 Task: Look for space in Mlandizi, Tanzania from 5th September, 2023 to 13th September, 2023 for 6 adults in price range Rs.15000 to Rs.20000. Place can be entire place with 3 bedrooms having 3 beds and 3 bathrooms. Property type can be house, flat, guest house. Booking option can be shelf check-in. Required host language is English.
Action: Mouse moved to (436, 88)
Screenshot: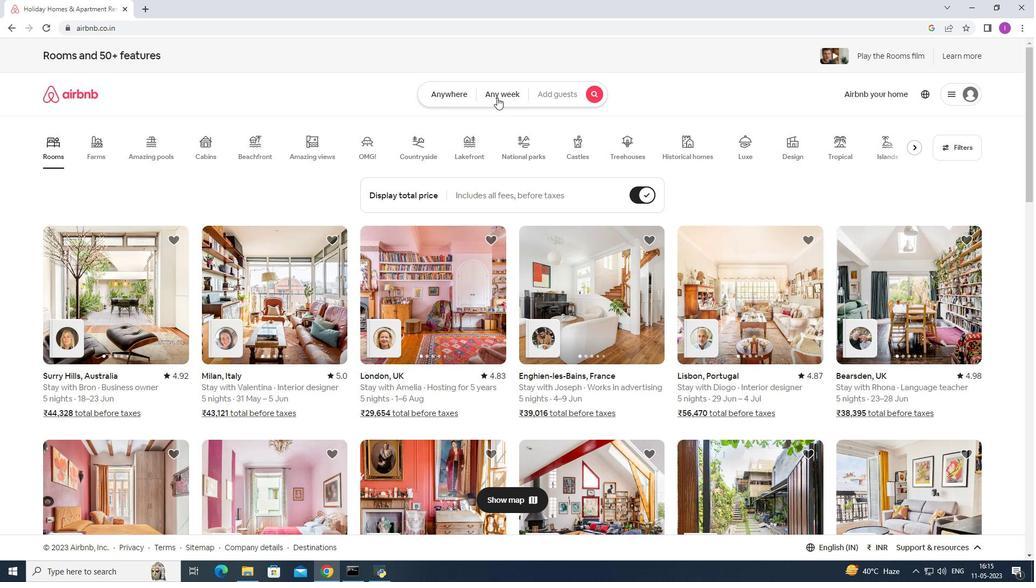 
Action: Mouse pressed left at (436, 88)
Screenshot: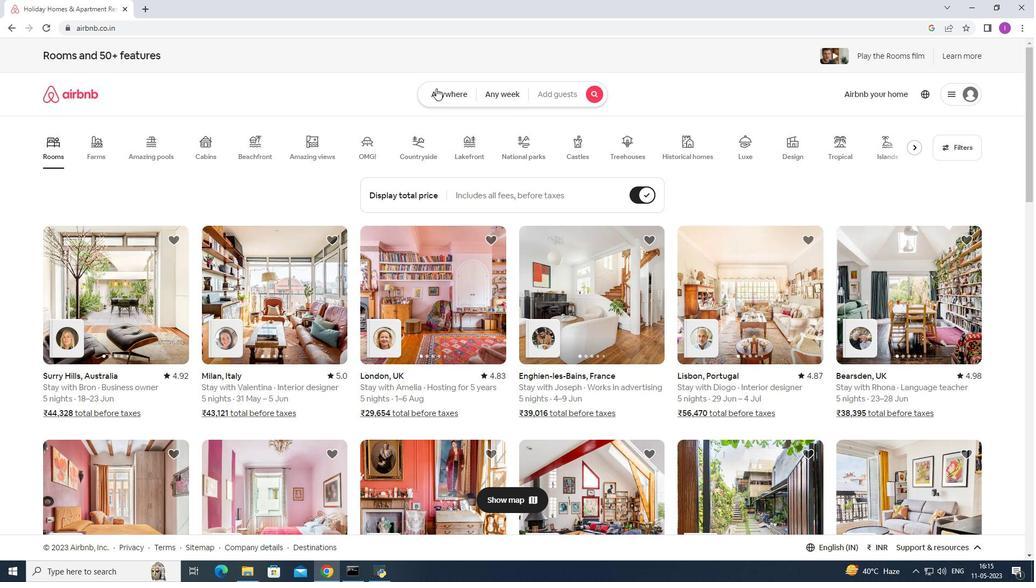 
Action: Mouse moved to (370, 142)
Screenshot: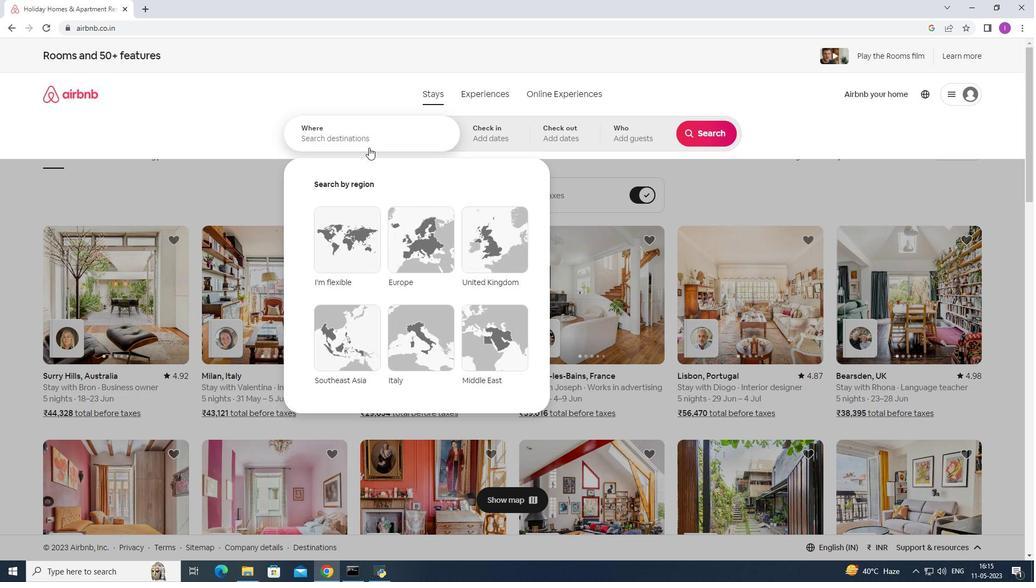
Action: Mouse pressed left at (370, 142)
Screenshot: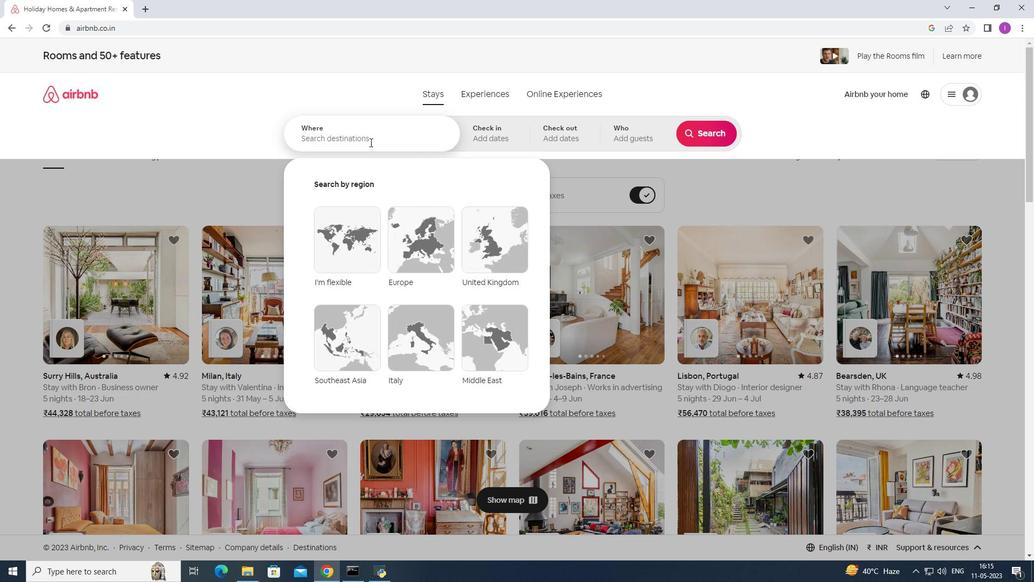 
Action: Mouse moved to (391, 128)
Screenshot: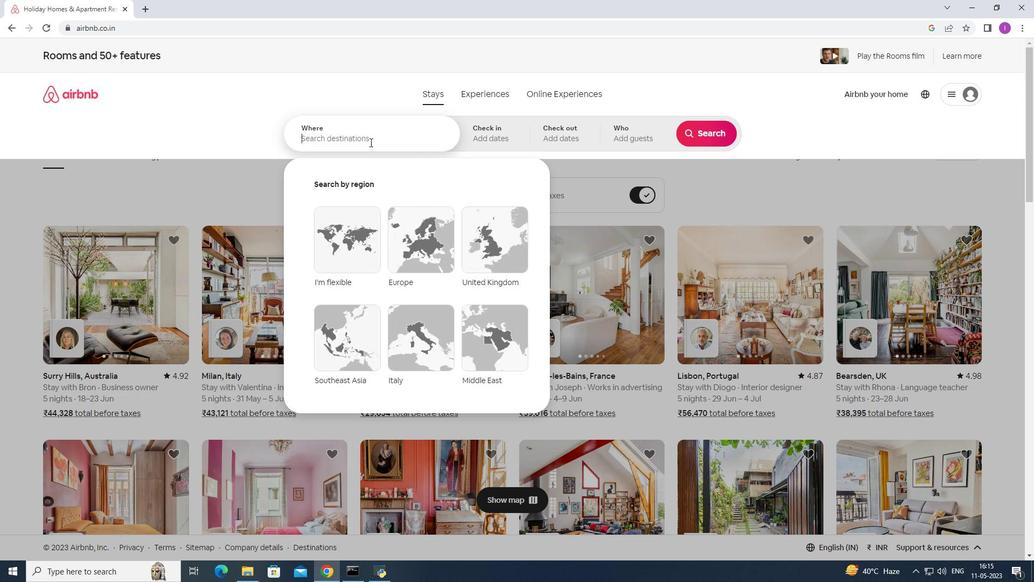 
Action: Key pressed <Key.shift>M
Screenshot: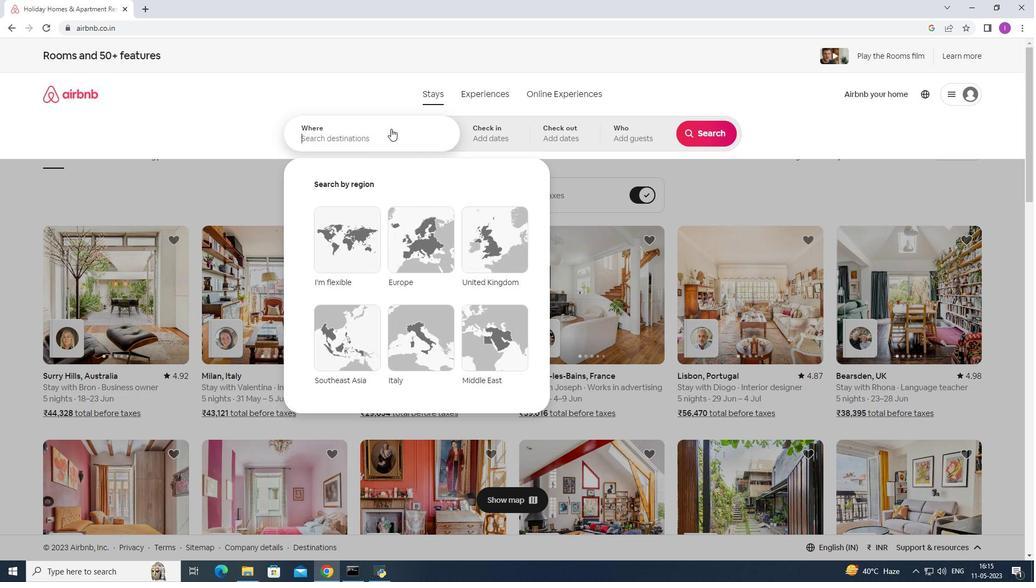 
Action: Mouse moved to (391, 128)
Screenshot: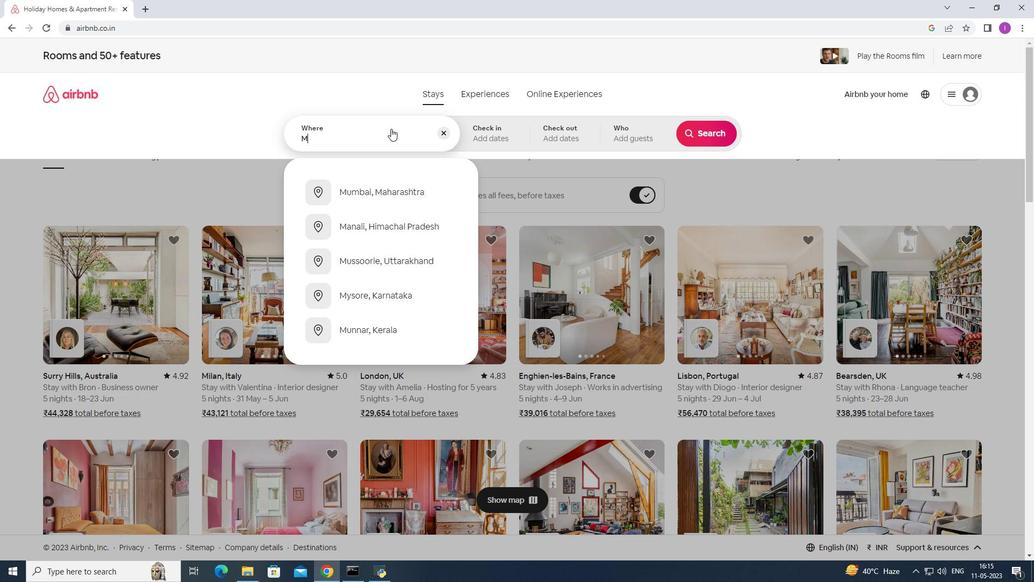
Action: Key pressed landizi,<Key.shift><Key.shift>Tanzania
Screenshot: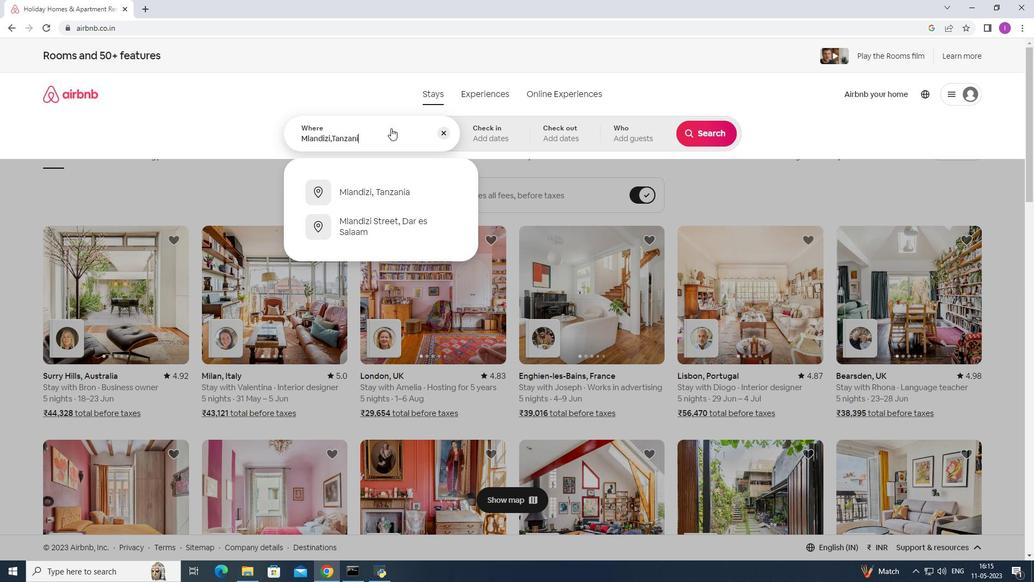 
Action: Mouse moved to (388, 189)
Screenshot: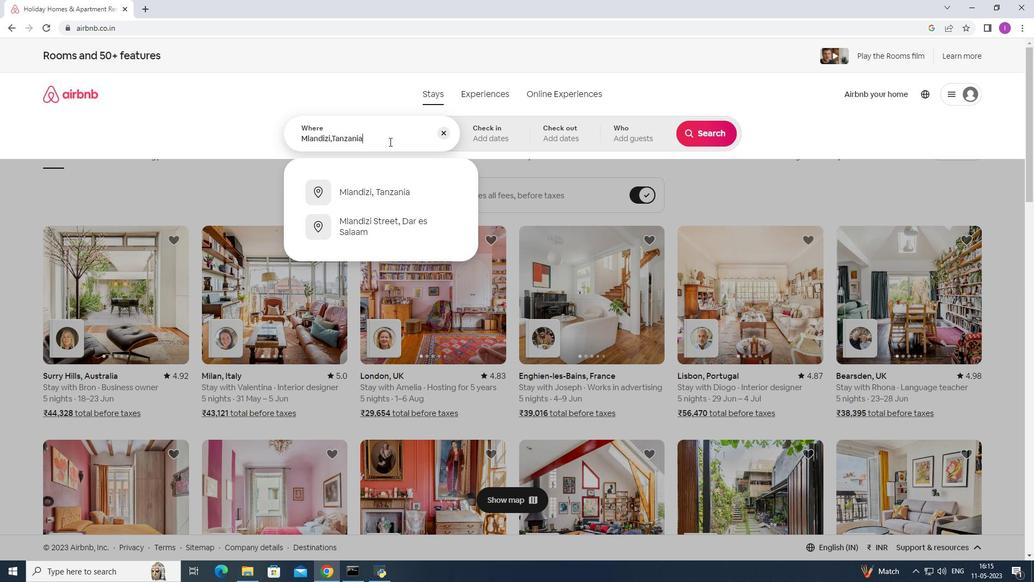 
Action: Mouse pressed left at (388, 189)
Screenshot: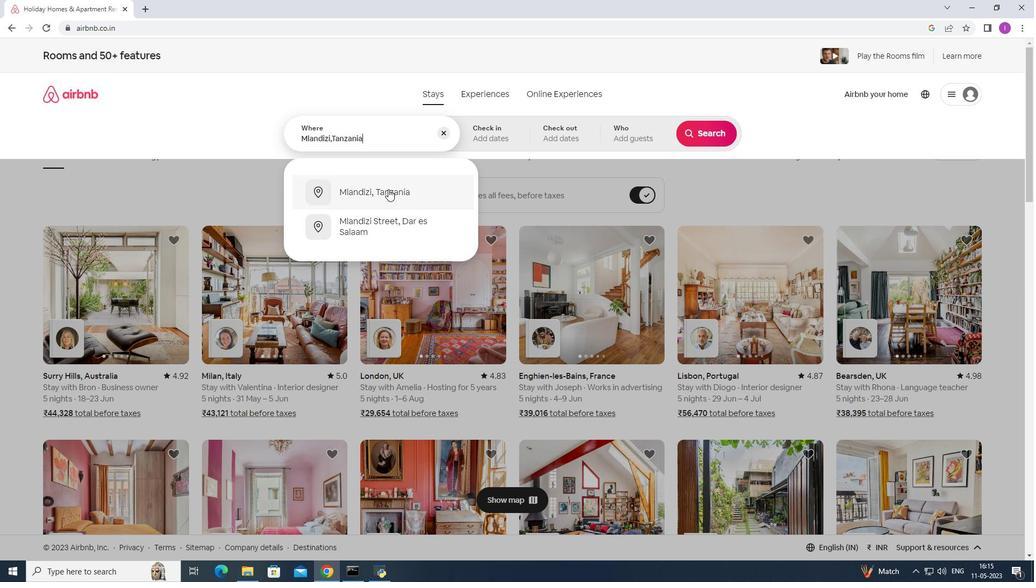
Action: Mouse moved to (707, 219)
Screenshot: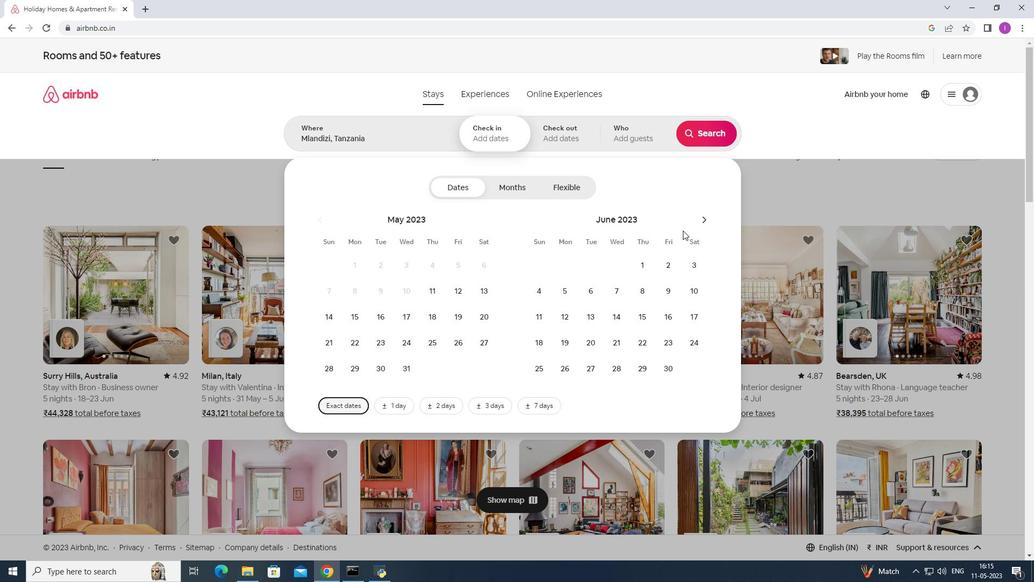 
Action: Mouse pressed left at (707, 219)
Screenshot: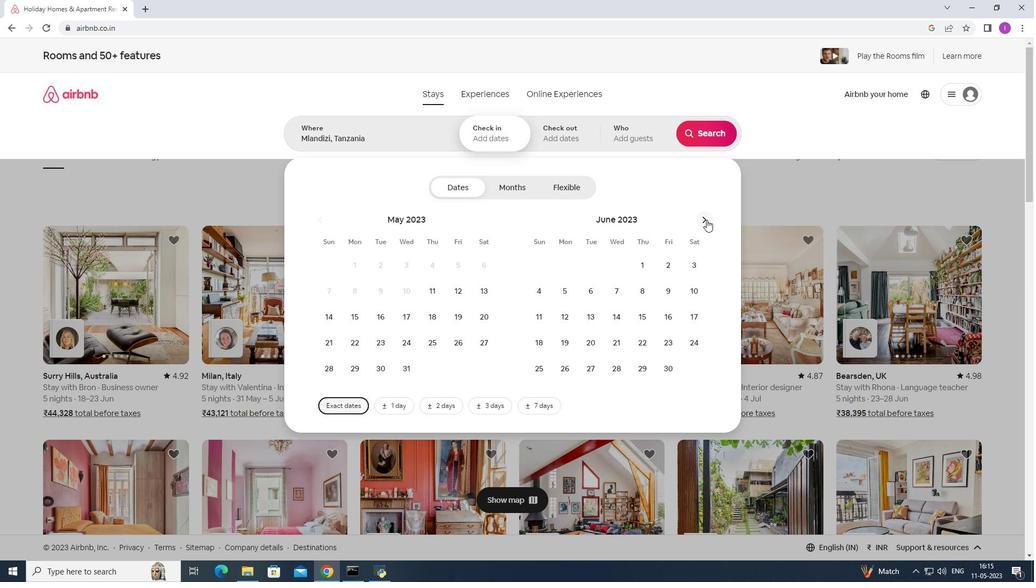 
Action: Mouse moved to (707, 219)
Screenshot: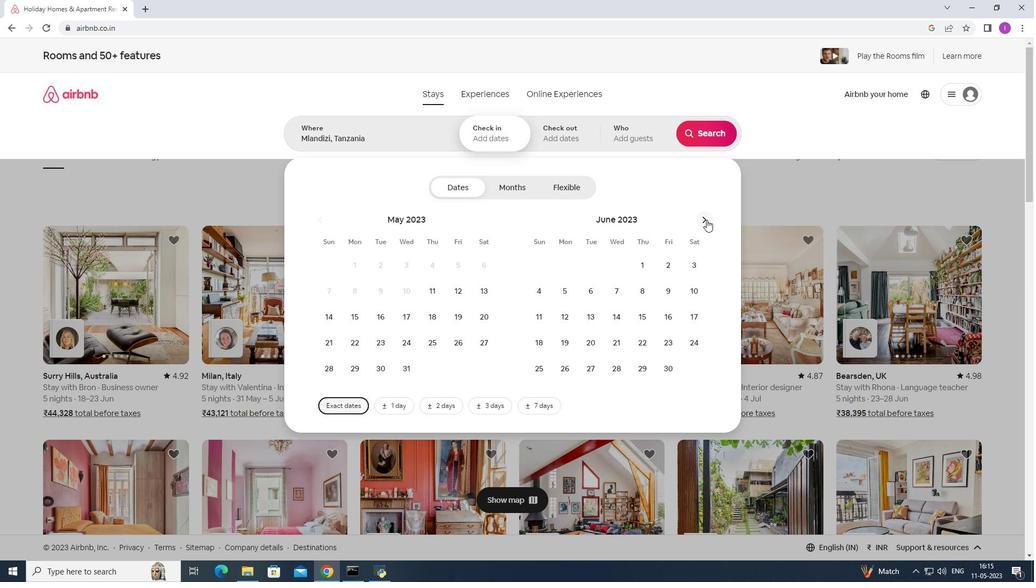 
Action: Mouse pressed right at (707, 219)
Screenshot: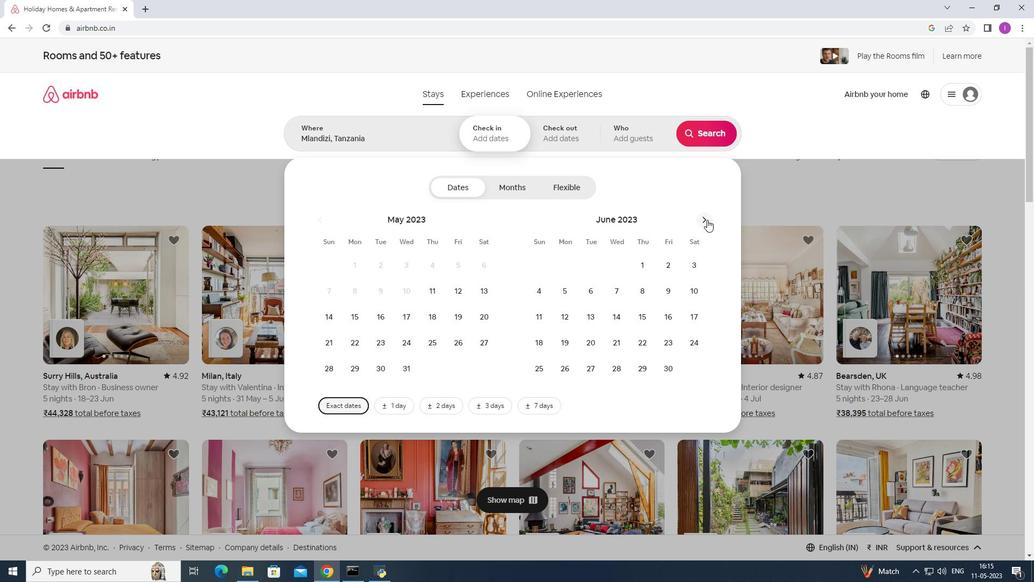 
Action: Mouse pressed left at (707, 219)
Screenshot: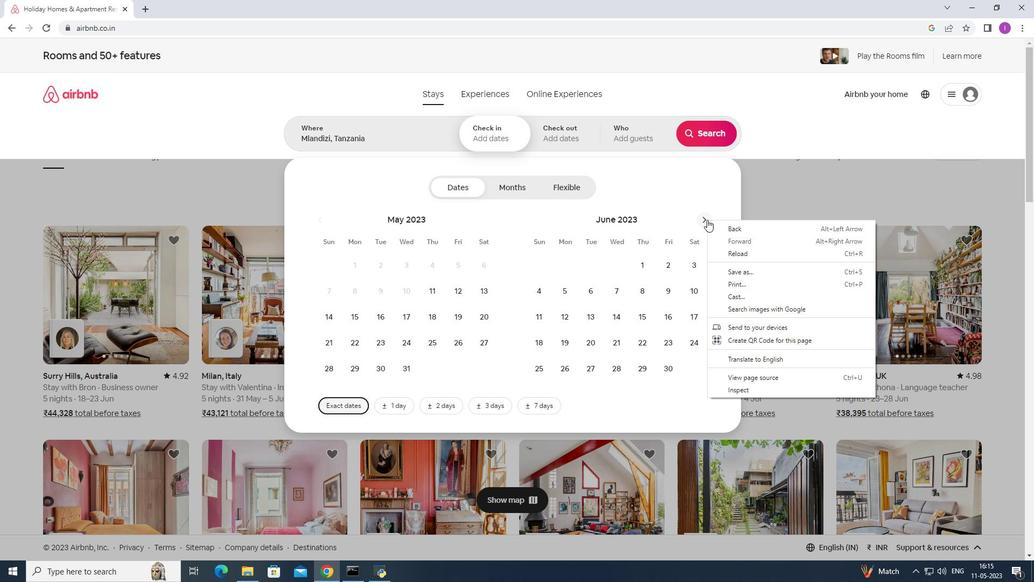
Action: Mouse pressed left at (707, 219)
Screenshot: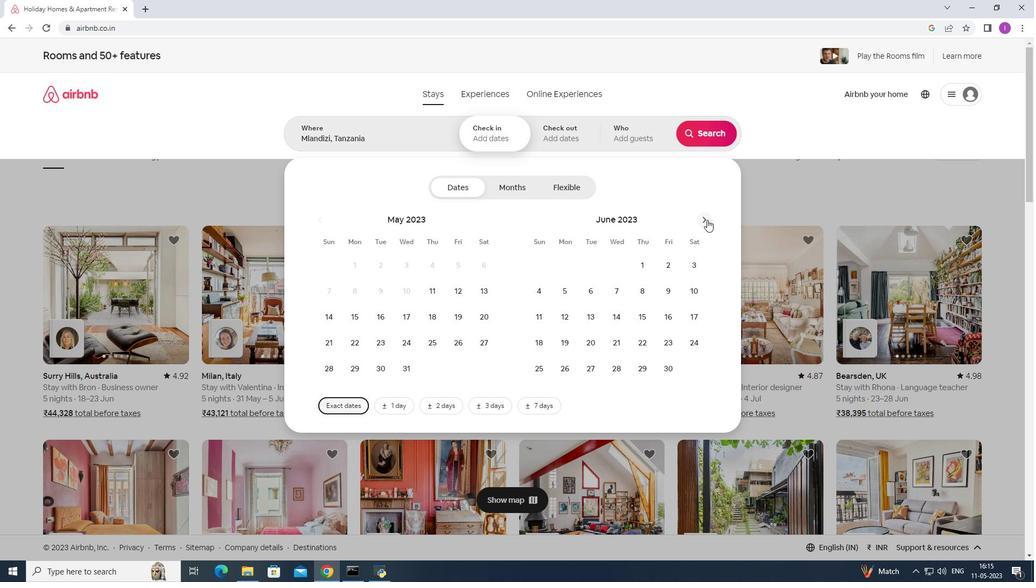 
Action: Mouse pressed left at (707, 219)
Screenshot: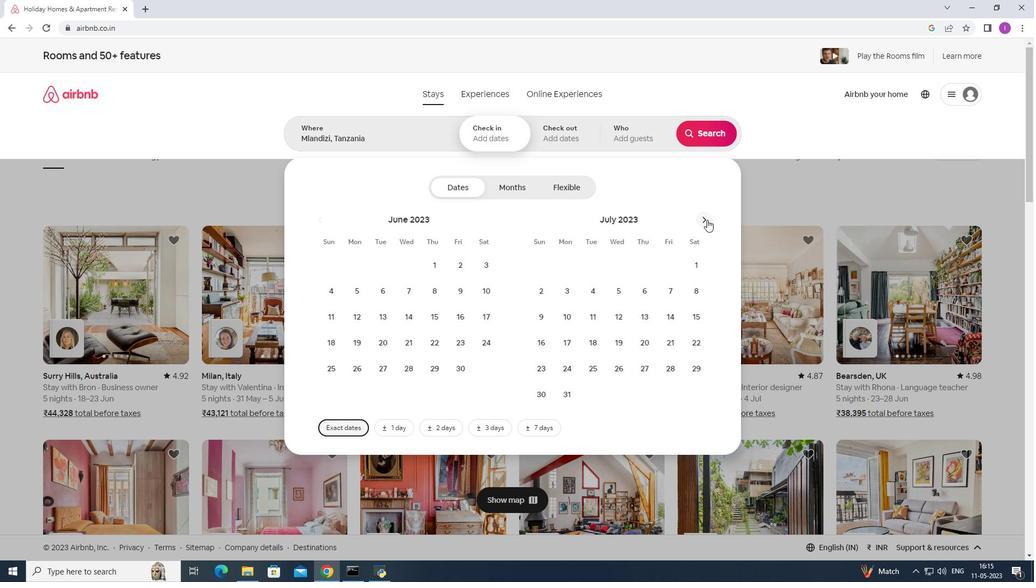 
Action: Mouse moved to (590, 292)
Screenshot: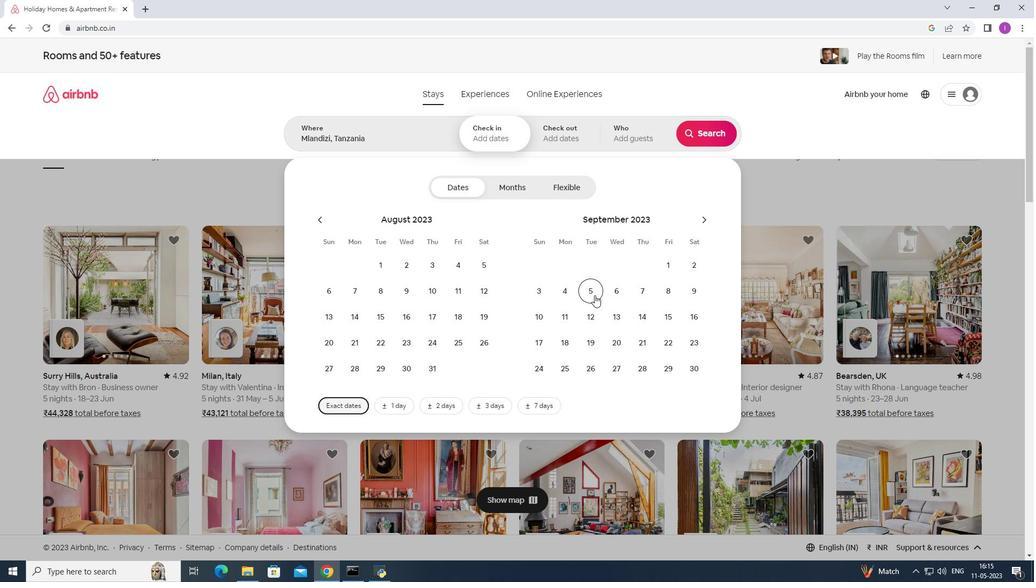 
Action: Mouse pressed left at (590, 292)
Screenshot: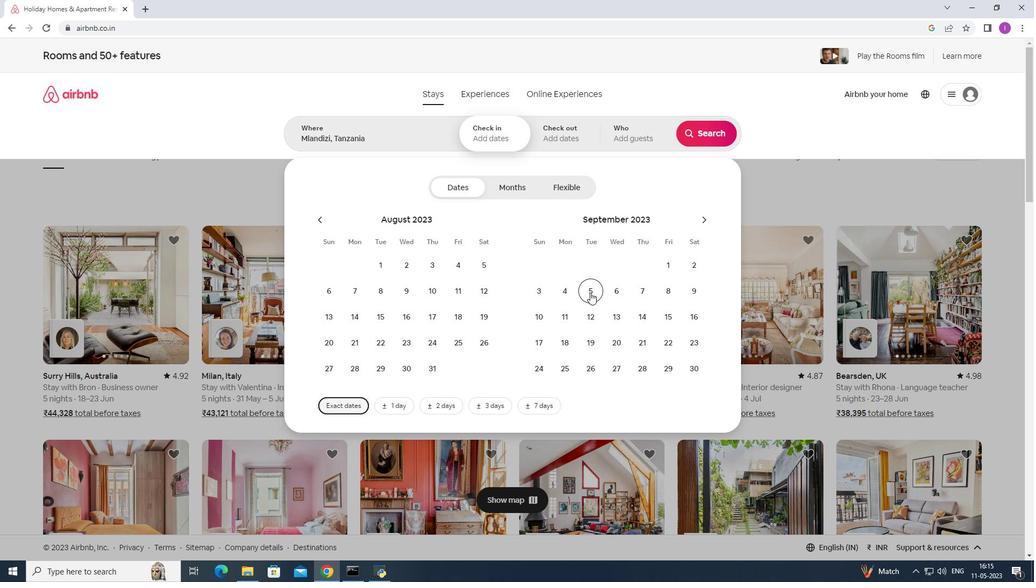 
Action: Mouse moved to (626, 321)
Screenshot: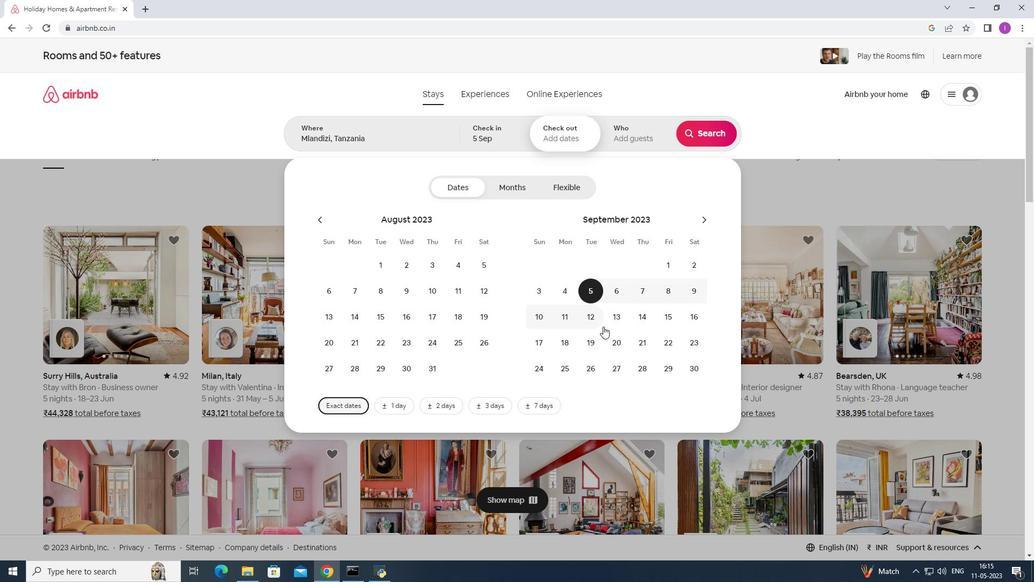 
Action: Mouse pressed left at (626, 321)
Screenshot: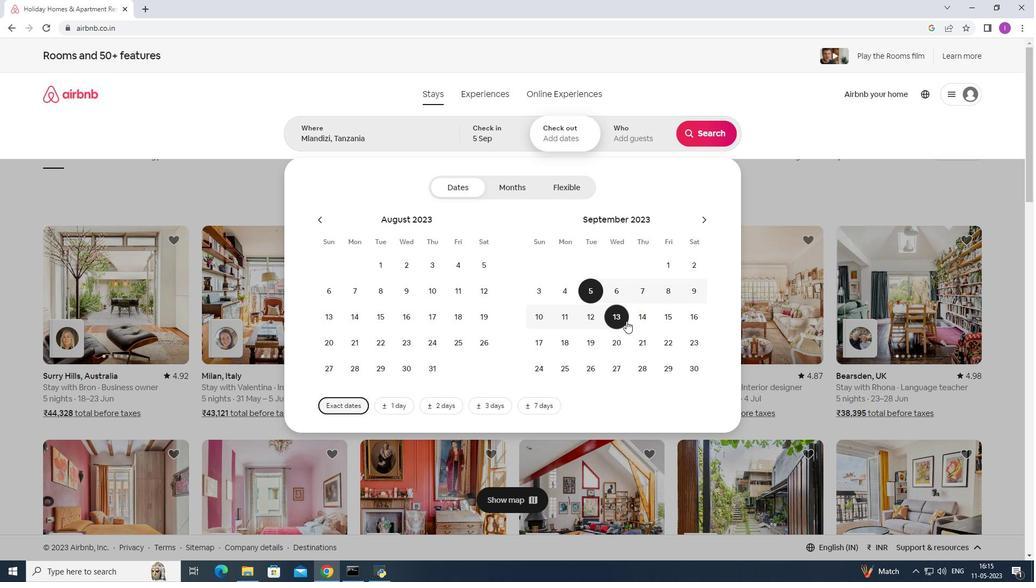 
Action: Mouse moved to (633, 135)
Screenshot: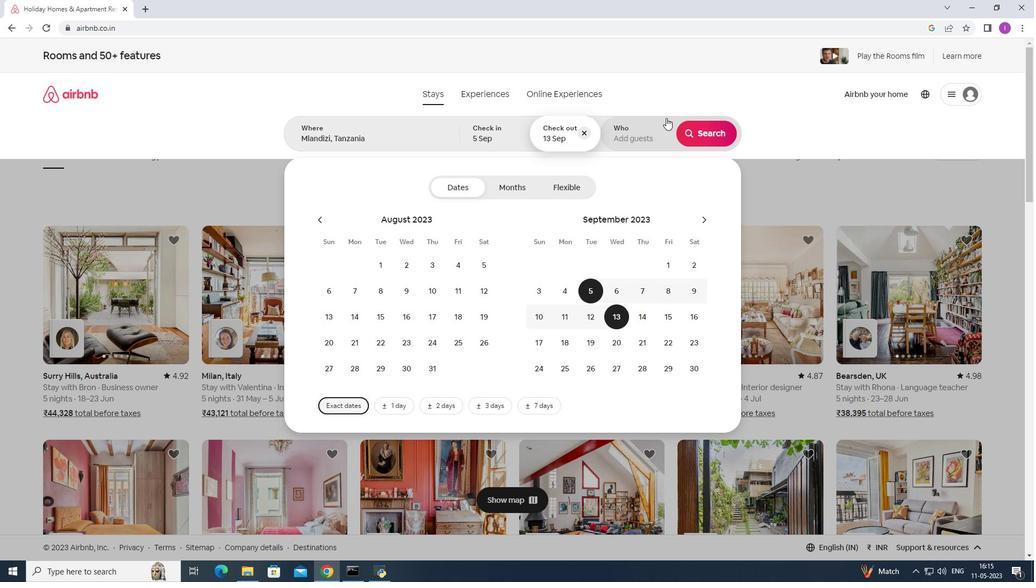 
Action: Mouse pressed left at (633, 135)
Screenshot: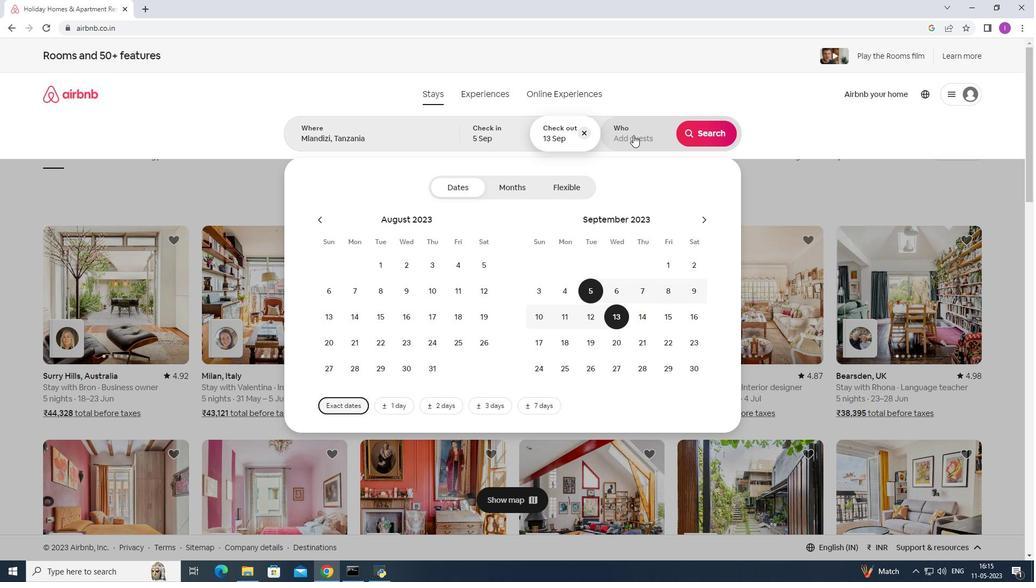 
Action: Mouse moved to (708, 191)
Screenshot: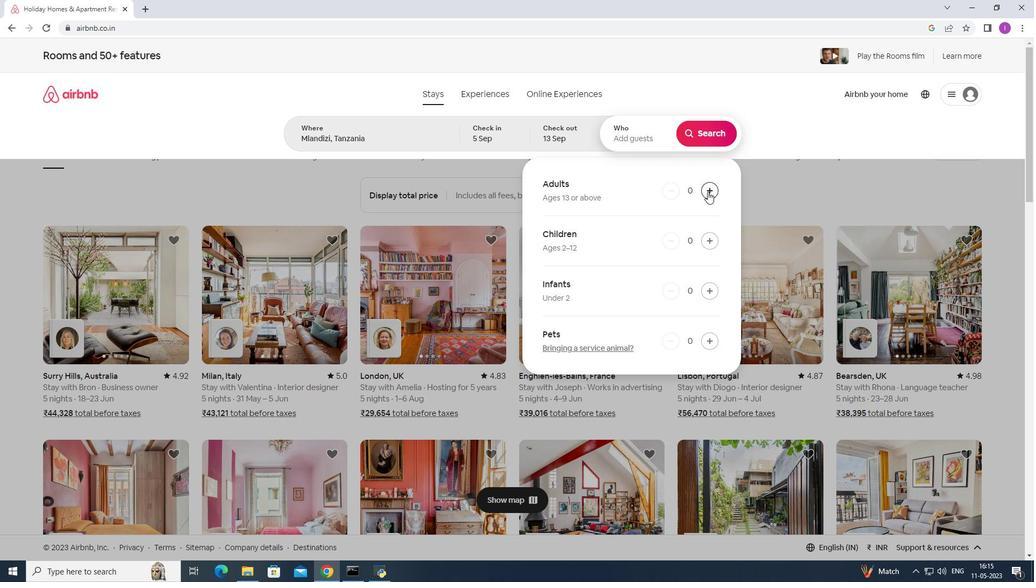 
Action: Mouse pressed left at (708, 191)
Screenshot: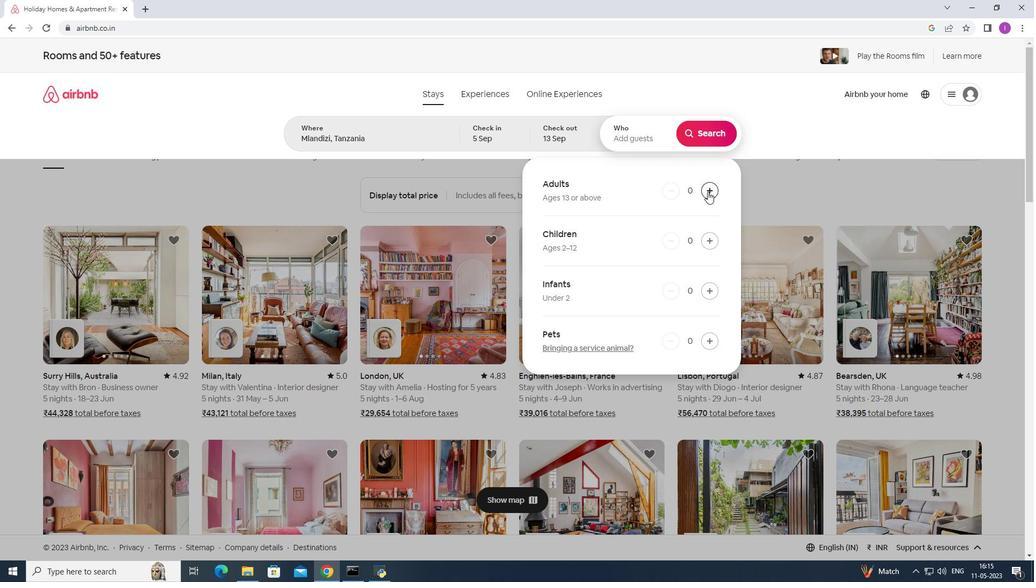 
Action: Mouse pressed left at (708, 191)
Screenshot: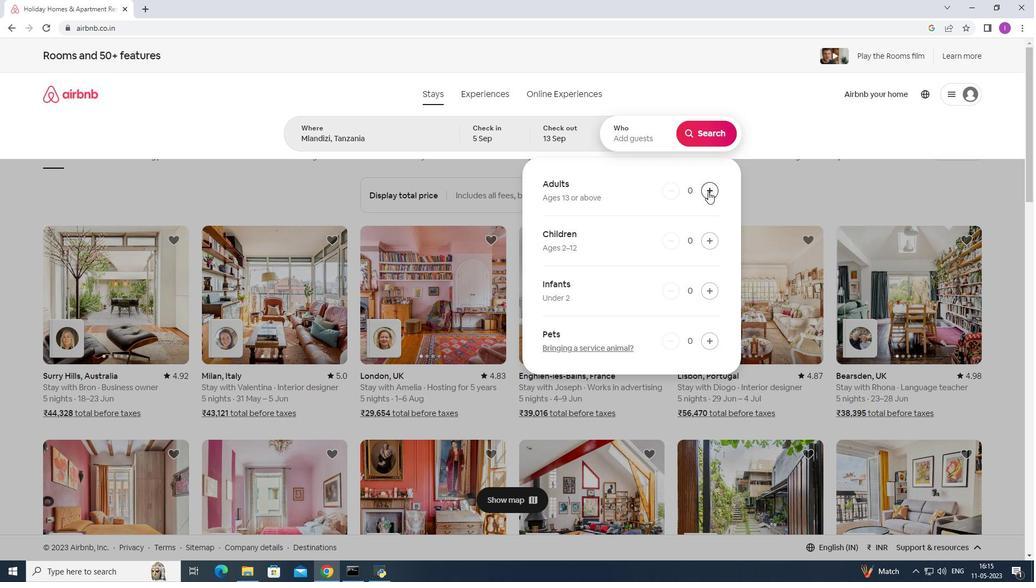 
Action: Mouse pressed left at (708, 191)
Screenshot: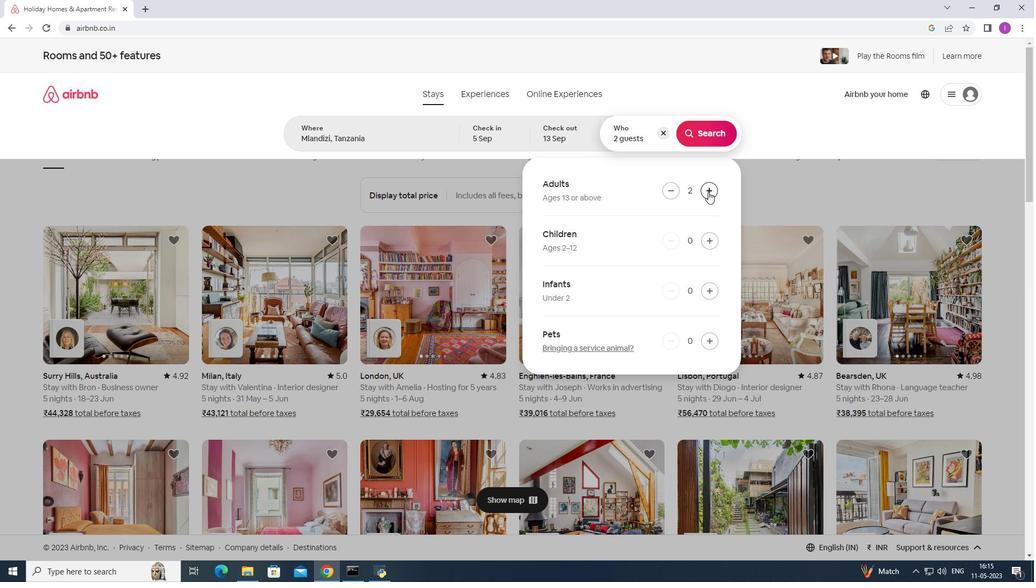 
Action: Mouse pressed left at (708, 191)
Screenshot: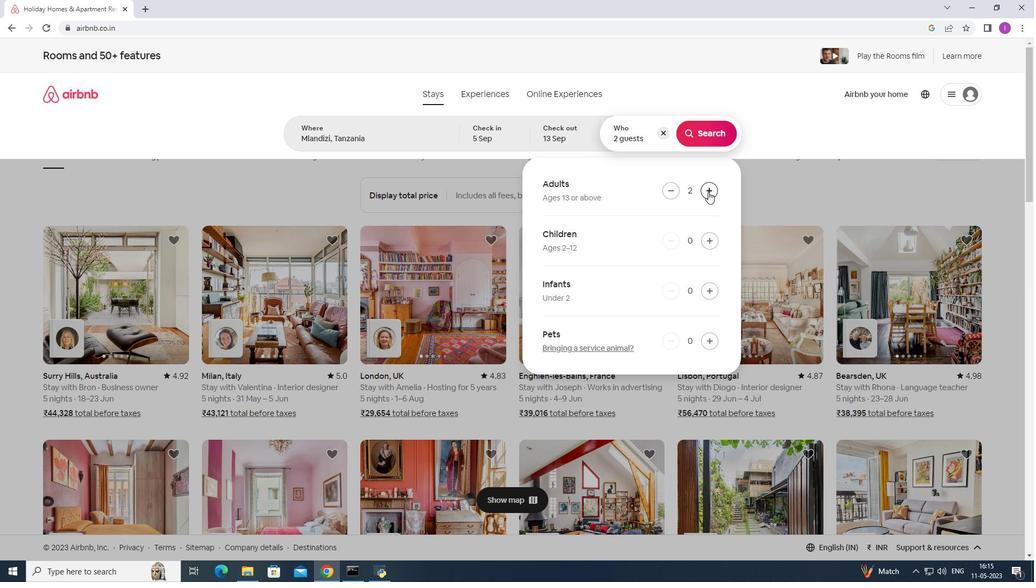 
Action: Mouse pressed left at (708, 191)
Screenshot: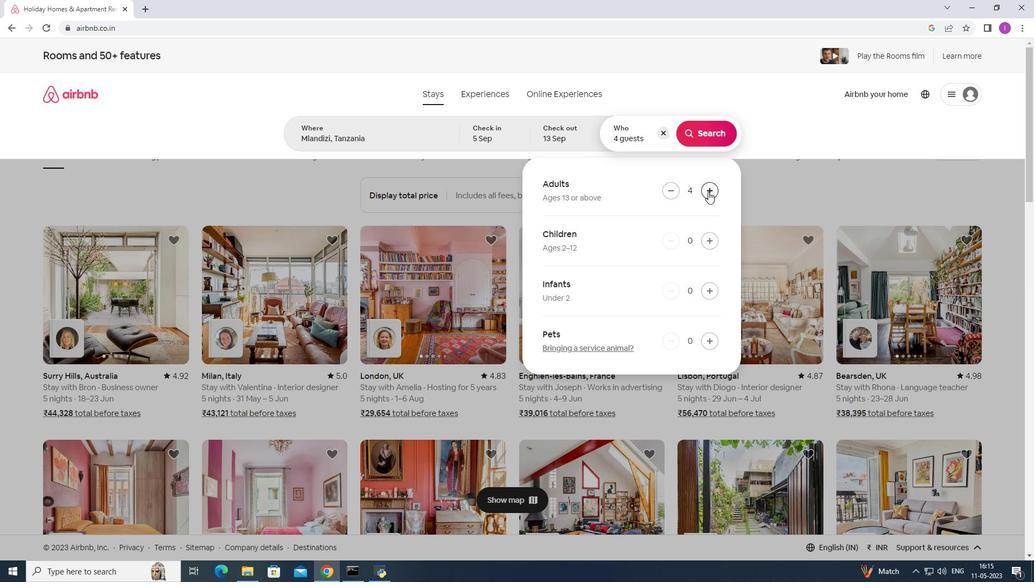 
Action: Mouse pressed left at (708, 191)
Screenshot: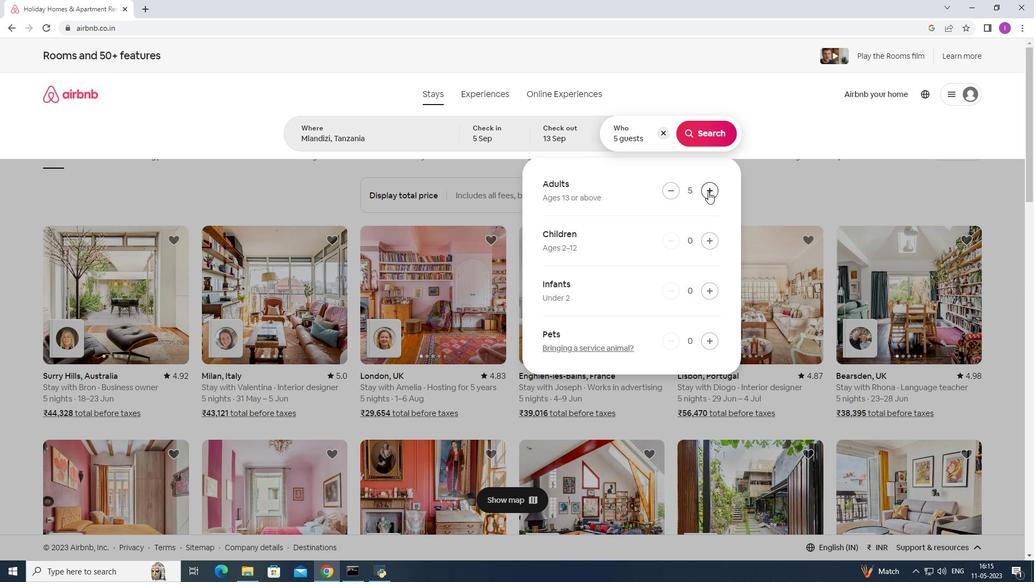 
Action: Mouse moved to (714, 139)
Screenshot: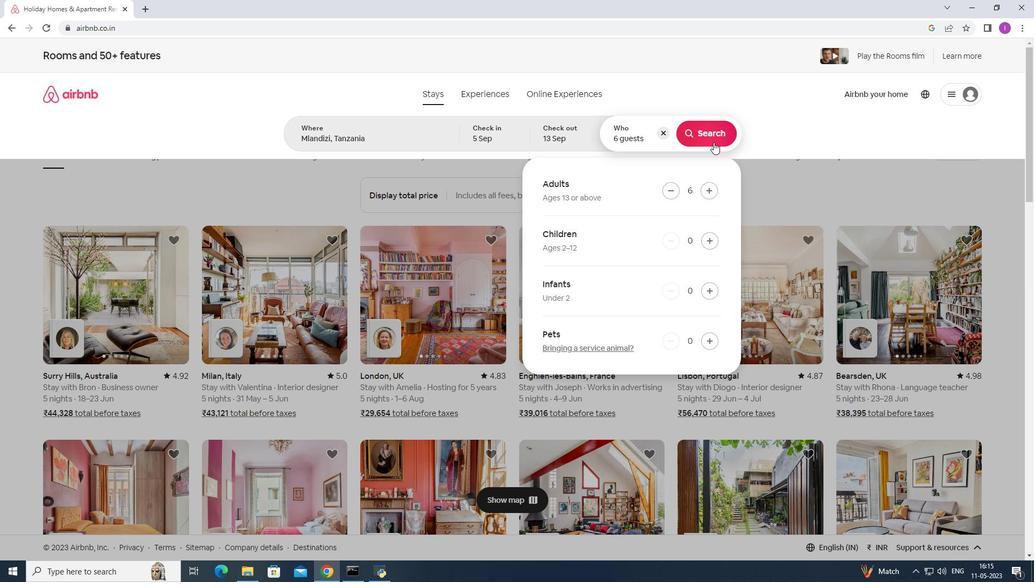 
Action: Mouse pressed left at (714, 139)
Screenshot: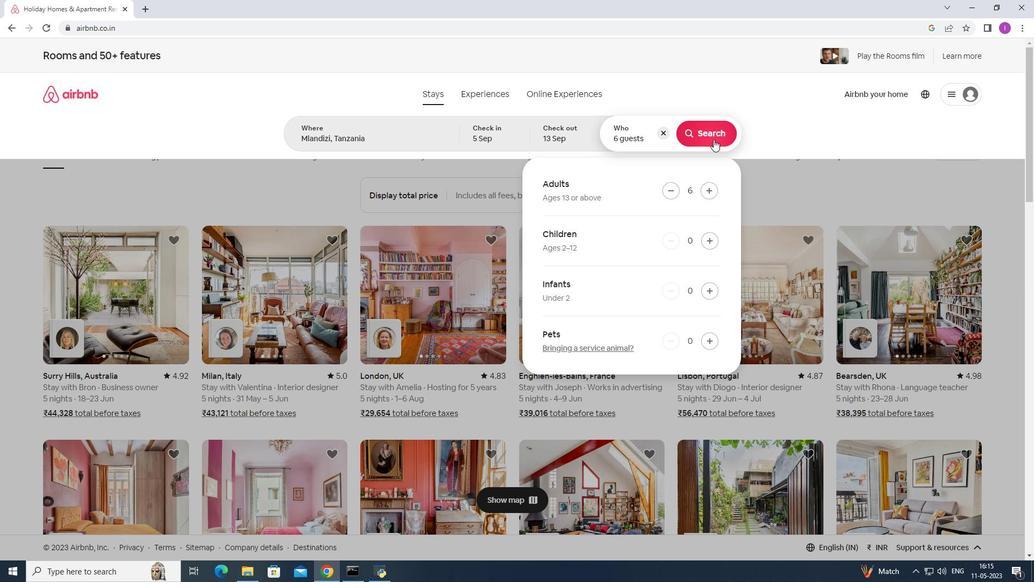 
Action: Mouse moved to (988, 95)
Screenshot: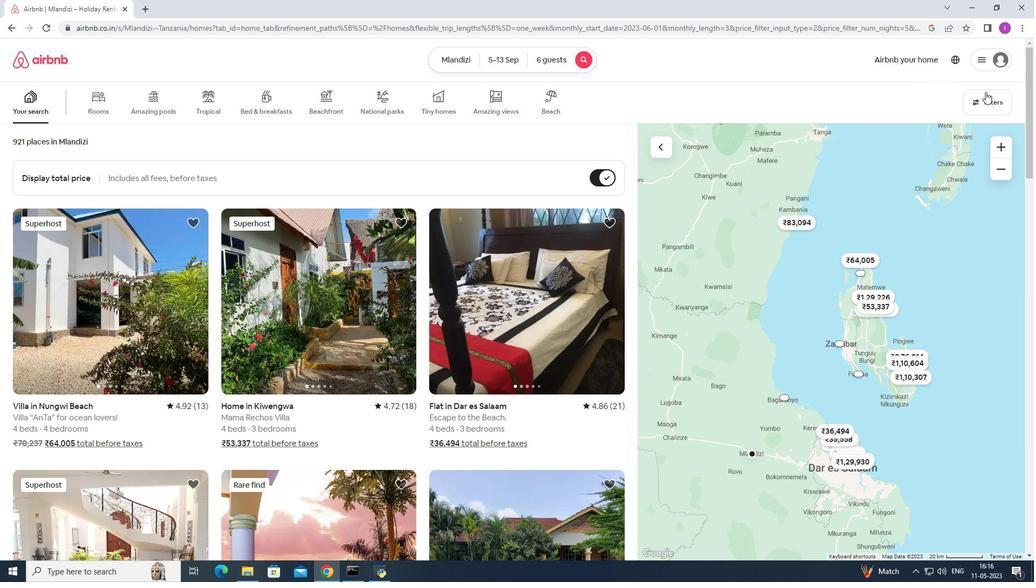 
Action: Mouse pressed left at (988, 95)
Screenshot: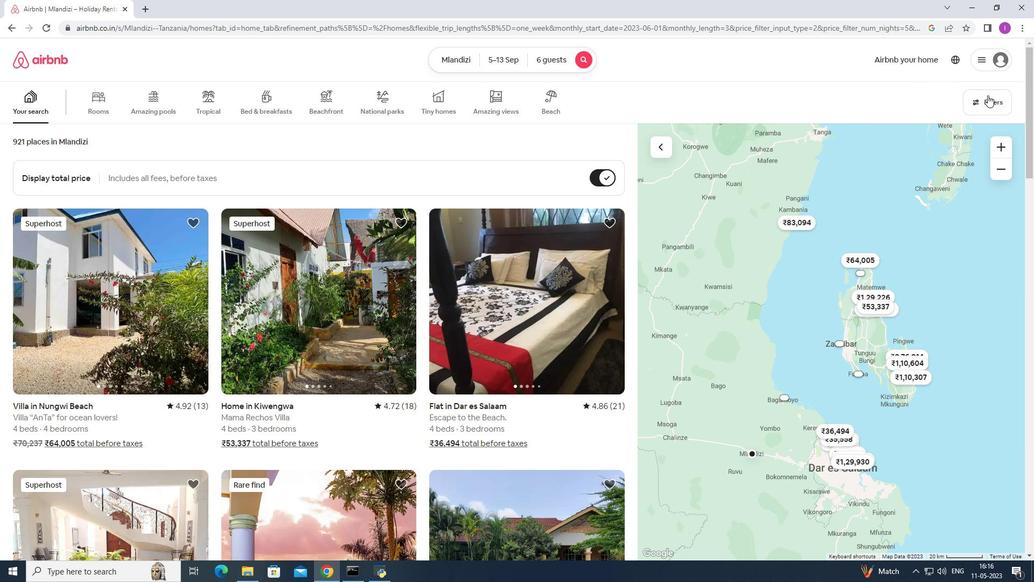 
Action: Mouse moved to (593, 373)
Screenshot: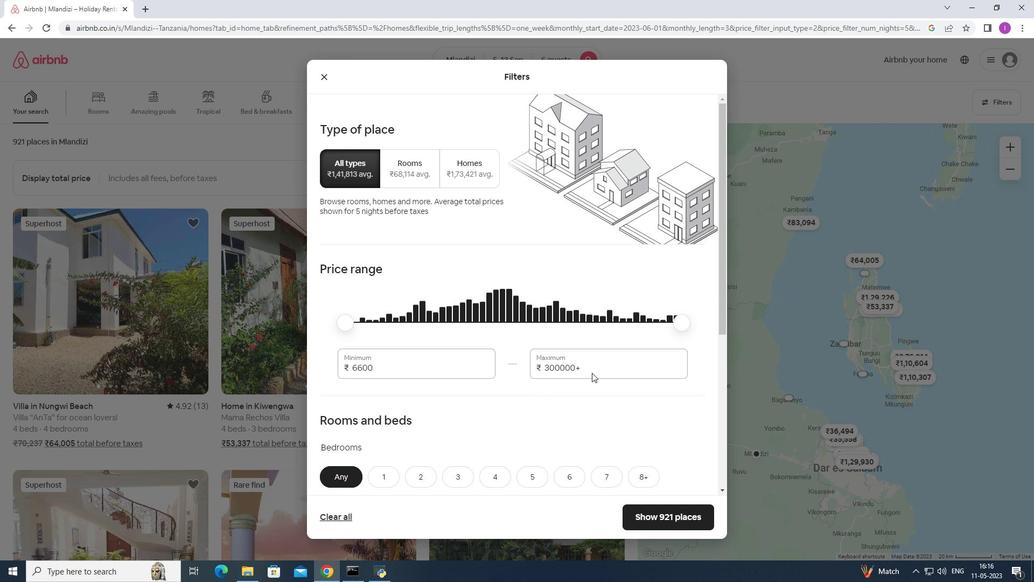 
Action: Mouse pressed left at (593, 373)
Screenshot: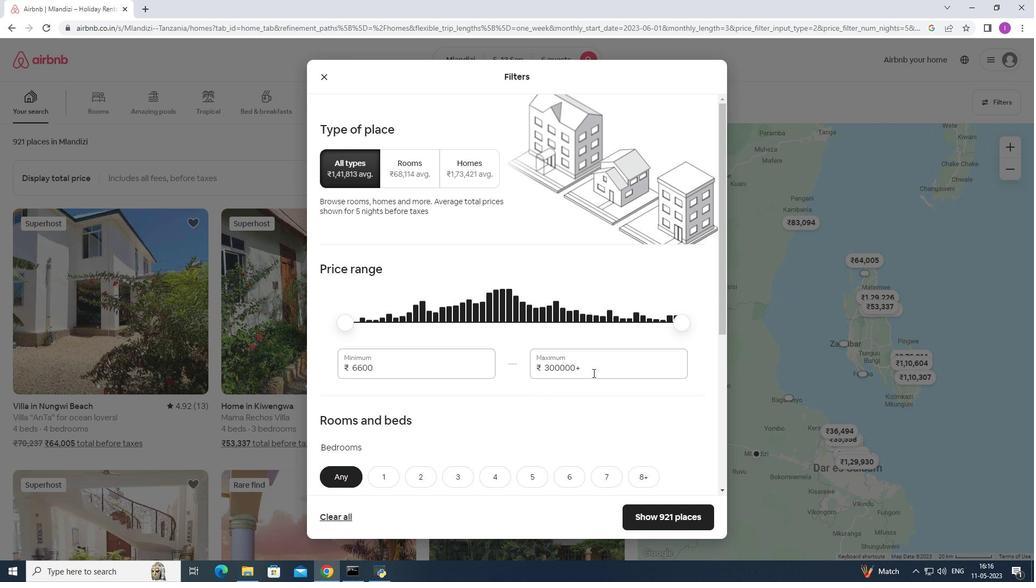 
Action: Mouse moved to (542, 373)
Screenshot: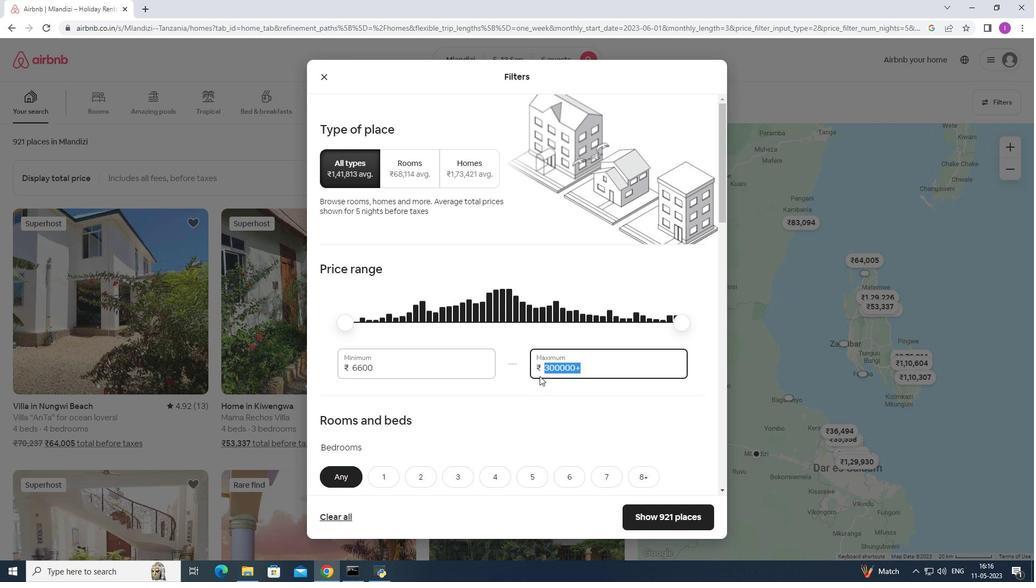 
Action: Key pressed 1
Screenshot: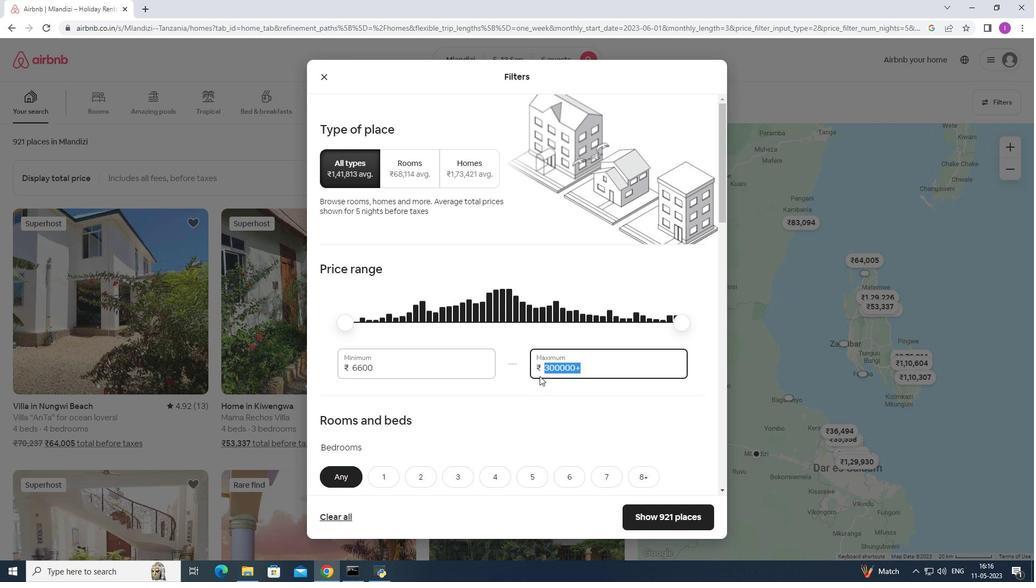 
Action: Mouse moved to (544, 371)
Screenshot: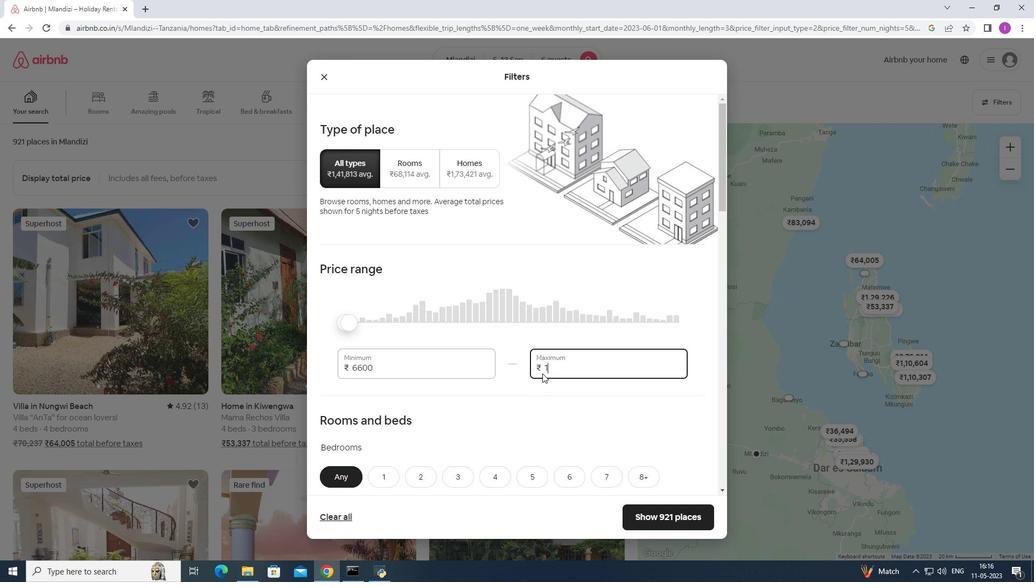 
Action: Key pressed <Key.backspace>
Screenshot: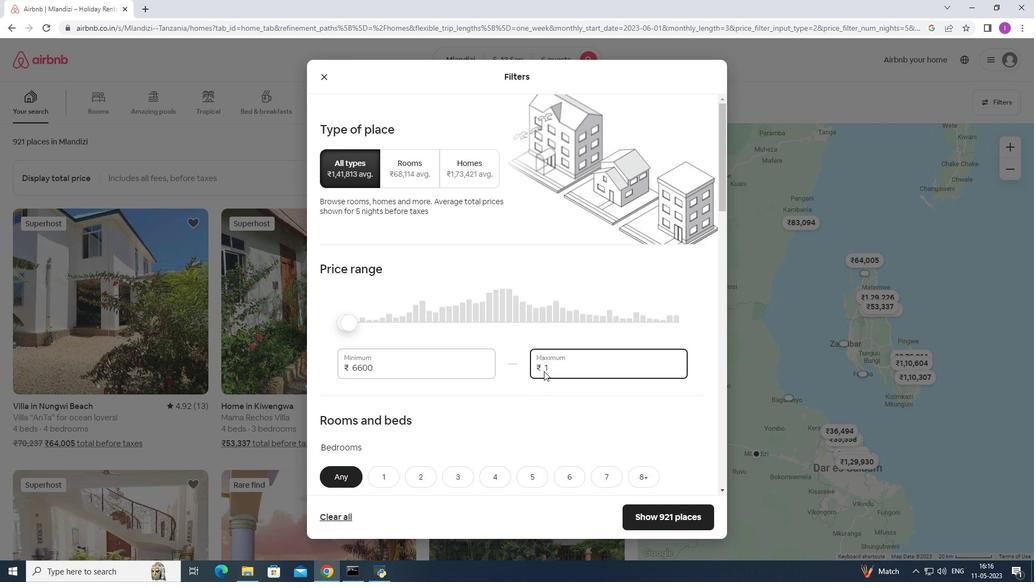 
Action: Mouse moved to (544, 369)
Screenshot: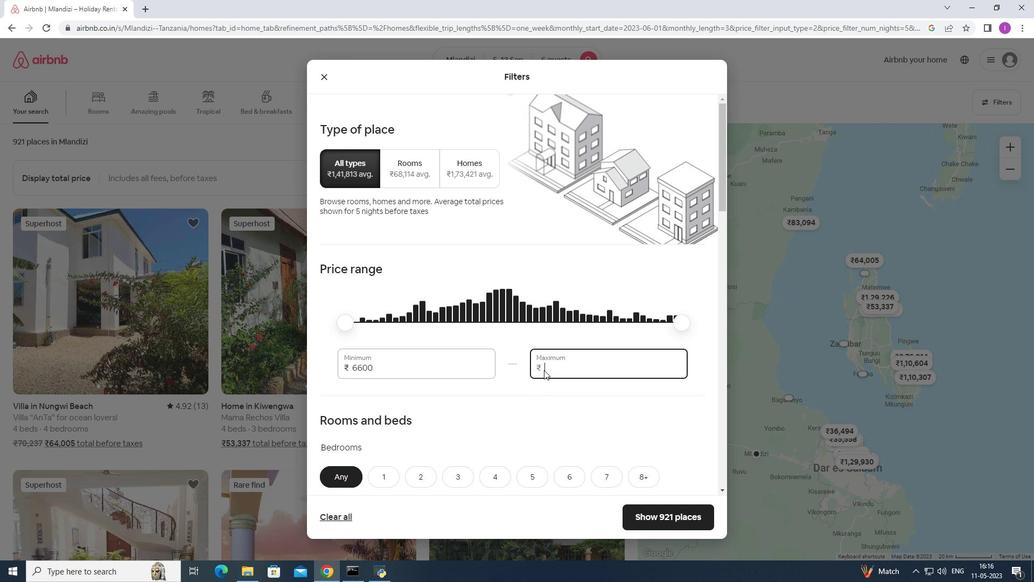 
Action: Key pressed 20000
Screenshot: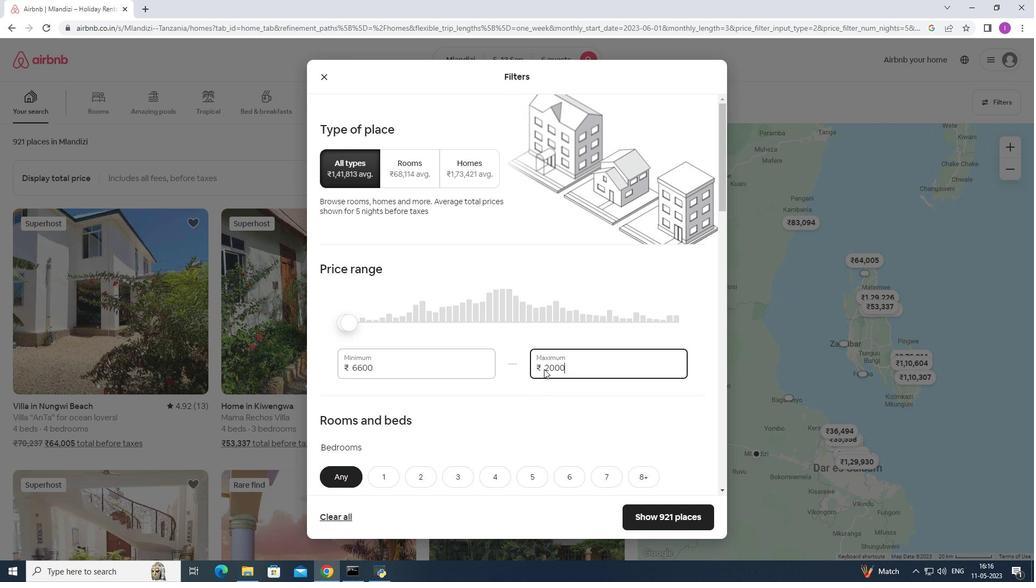 
Action: Mouse moved to (382, 369)
Screenshot: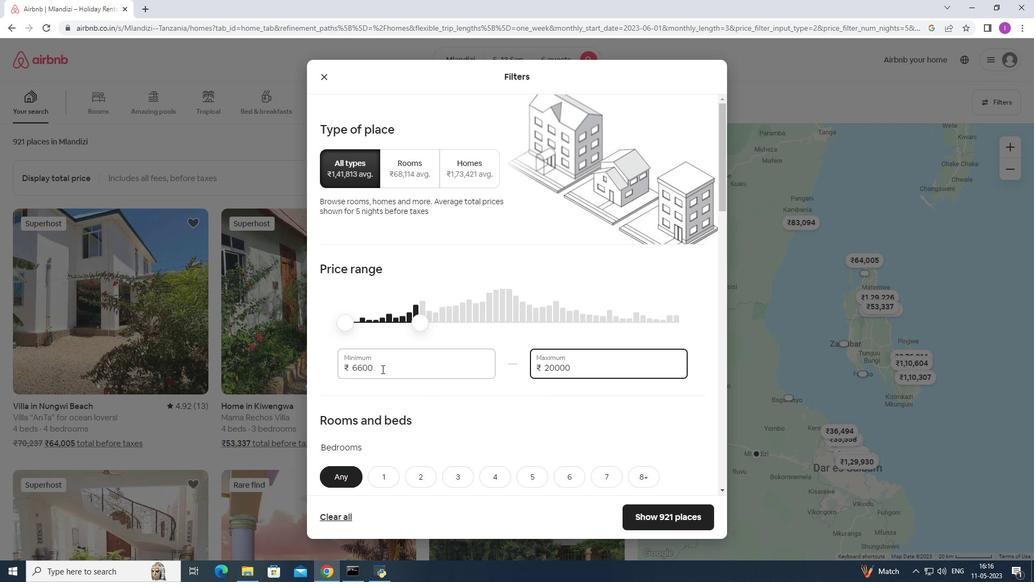 
Action: Mouse pressed left at (382, 369)
Screenshot: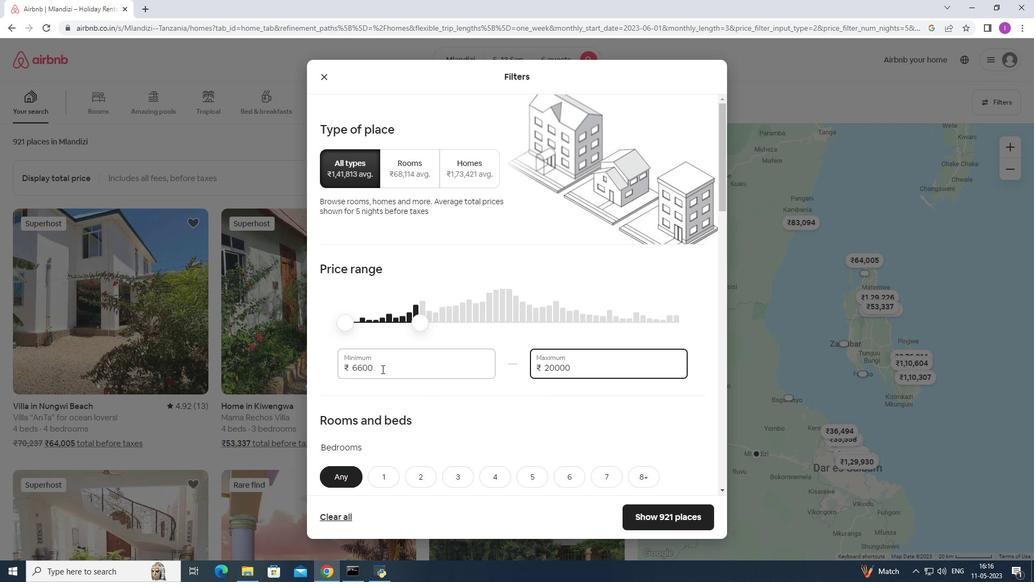
Action: Mouse moved to (498, 369)
Screenshot: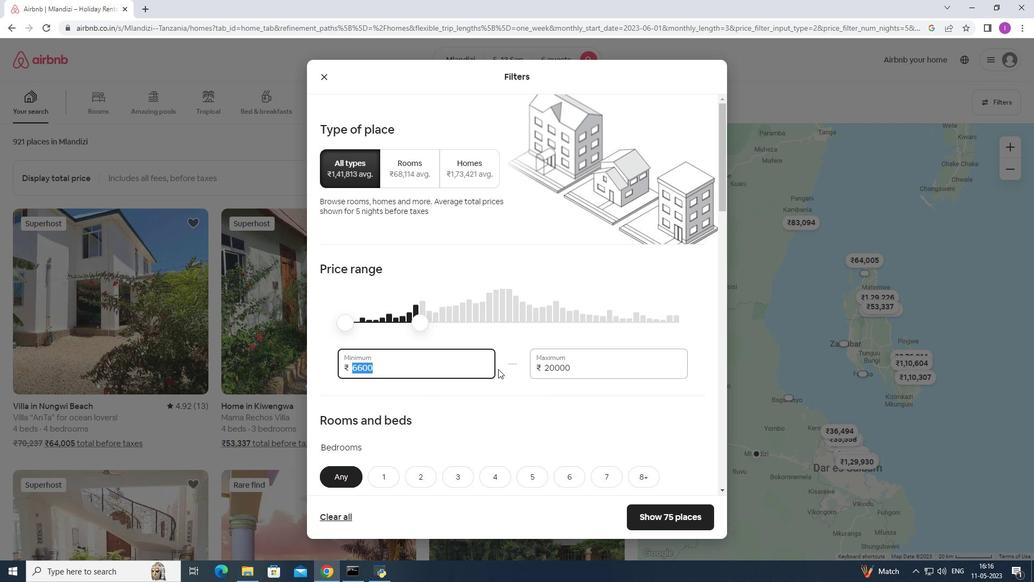 
Action: Key pressed 15
Screenshot: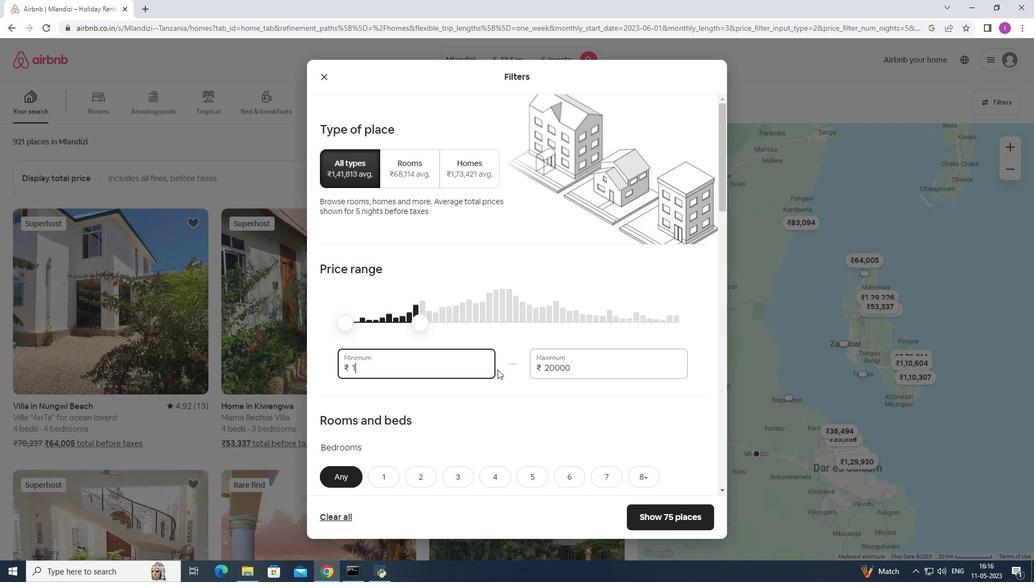 
Action: Mouse moved to (498, 368)
Screenshot: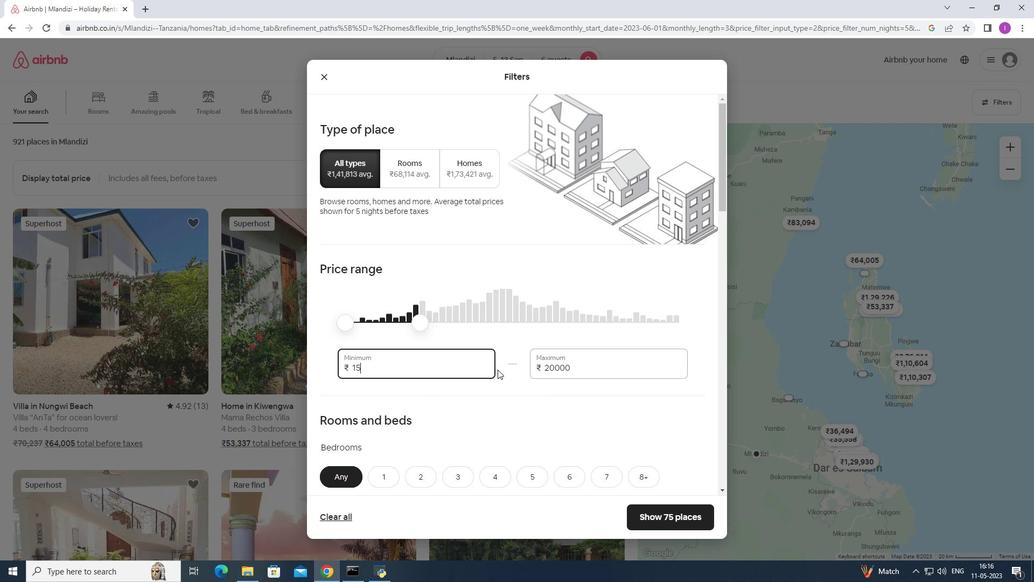 
Action: Key pressed 0
Screenshot: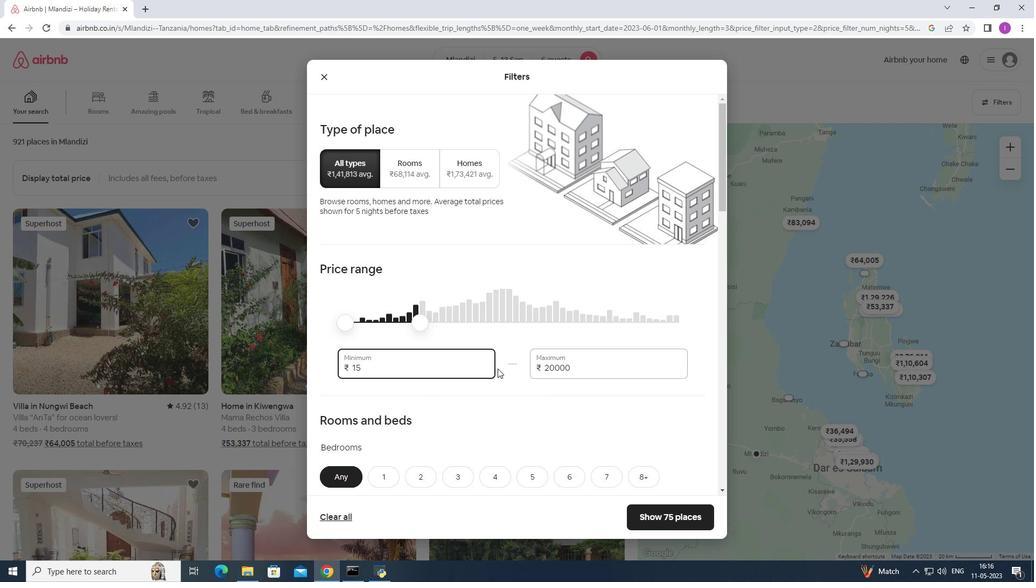 
Action: Mouse moved to (498, 367)
Screenshot: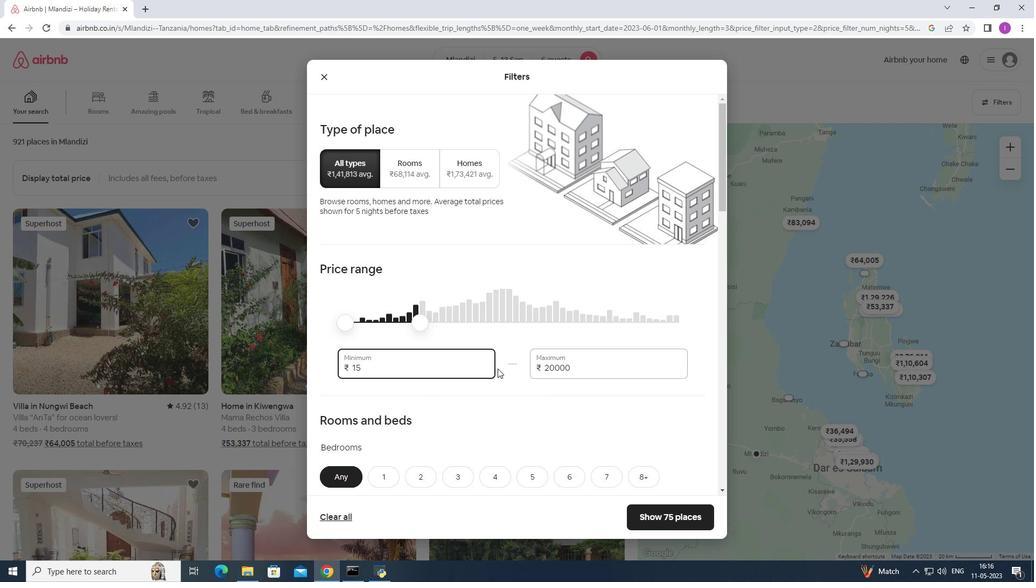 
Action: Key pressed 00
Screenshot: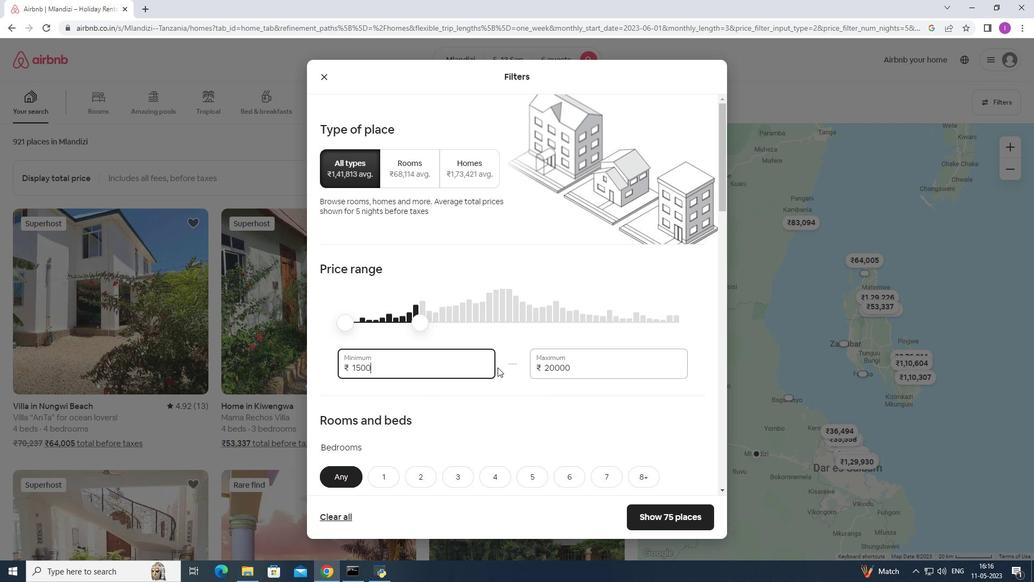 
Action: Mouse moved to (515, 369)
Screenshot: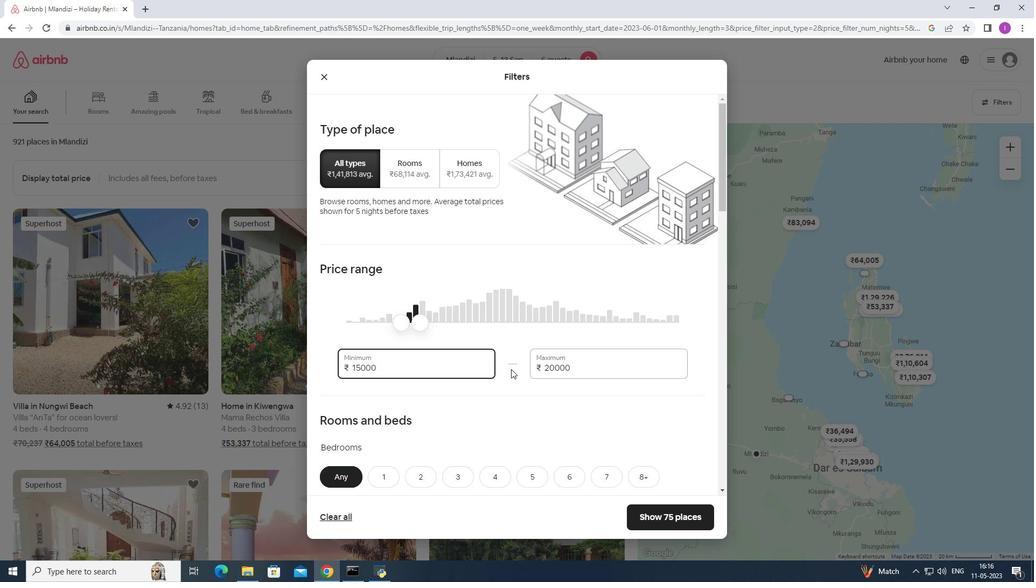
Action: Mouse scrolled (515, 368) with delta (0, 0)
Screenshot: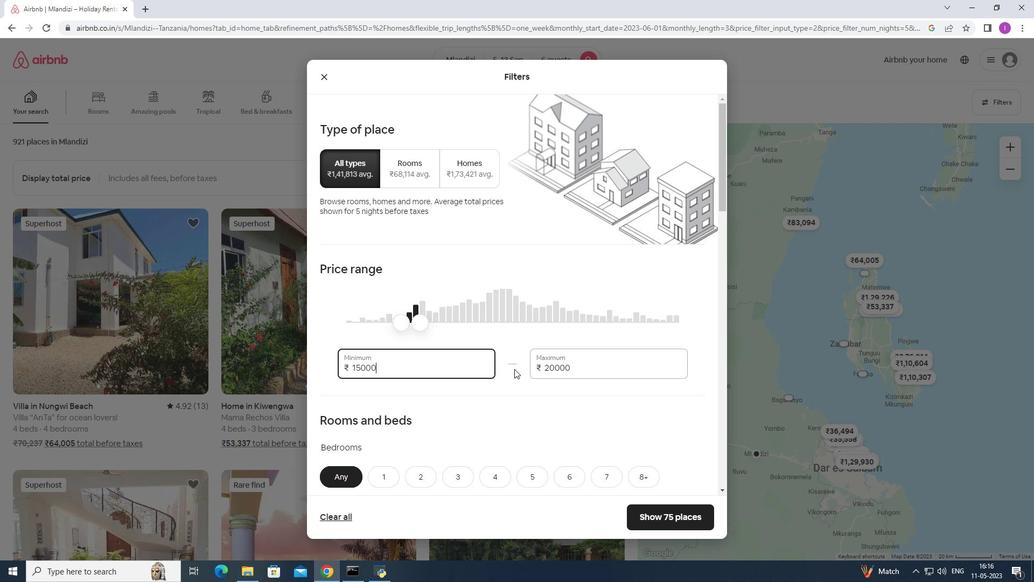 
Action: Mouse moved to (405, 364)
Screenshot: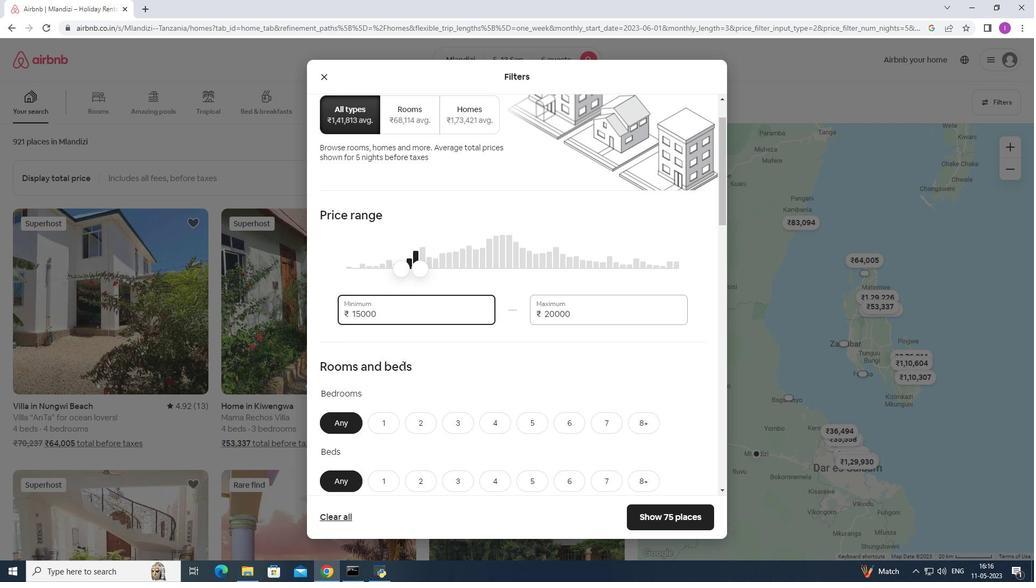 
Action: Mouse scrolled (405, 363) with delta (0, 0)
Screenshot: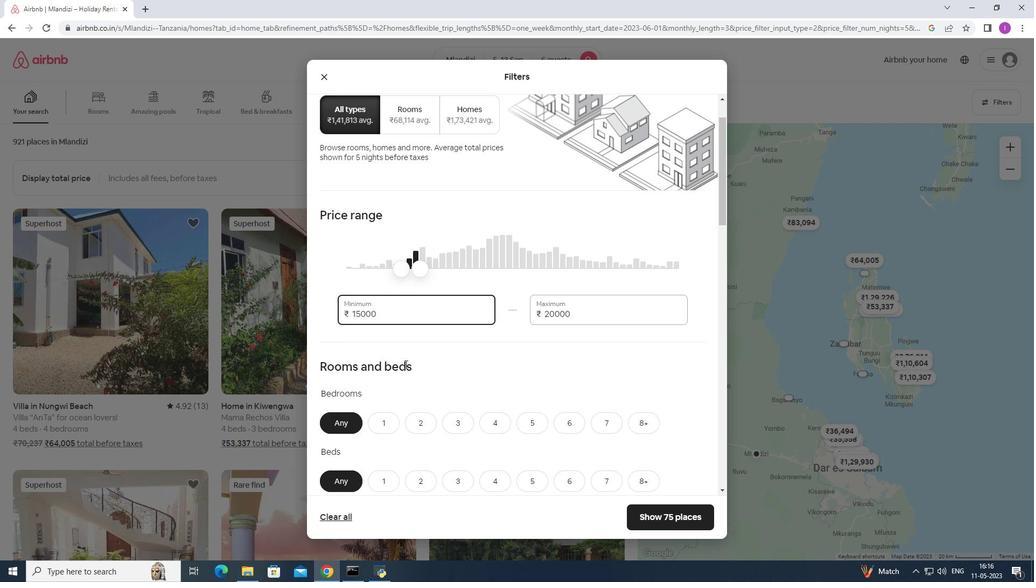 
Action: Mouse moved to (405, 363)
Screenshot: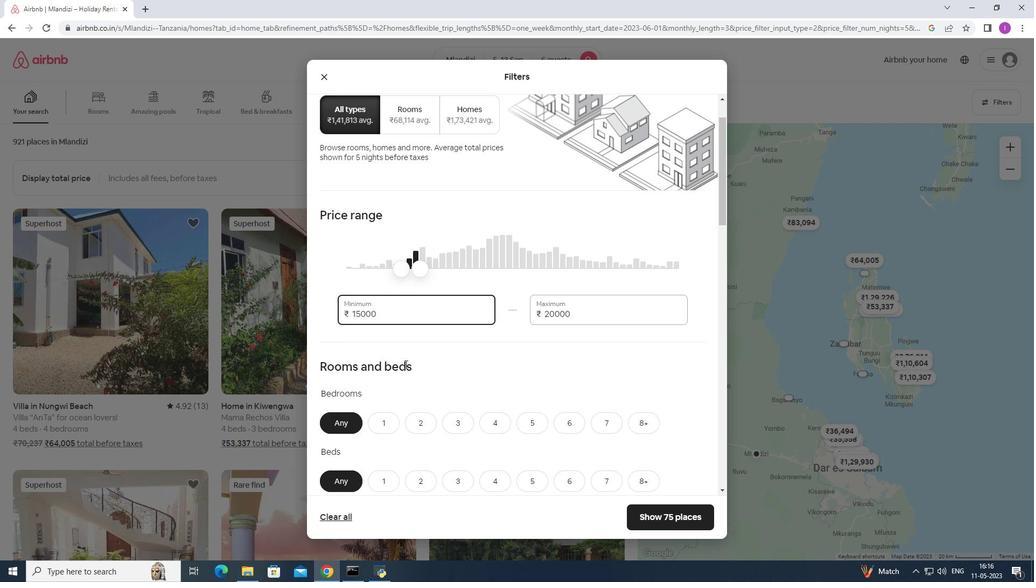 
Action: Mouse scrolled (405, 363) with delta (0, 0)
Screenshot: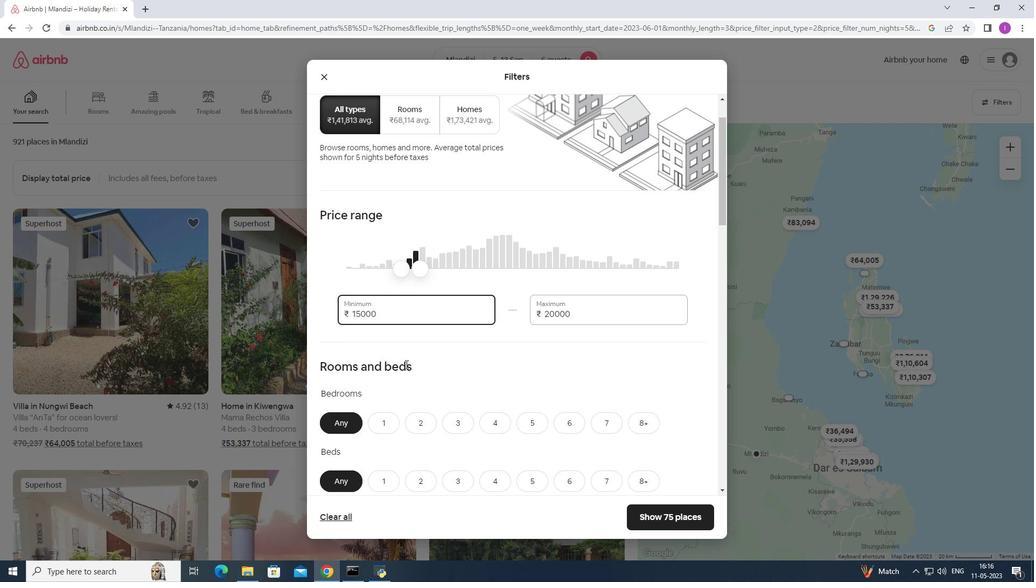 
Action: Mouse moved to (417, 356)
Screenshot: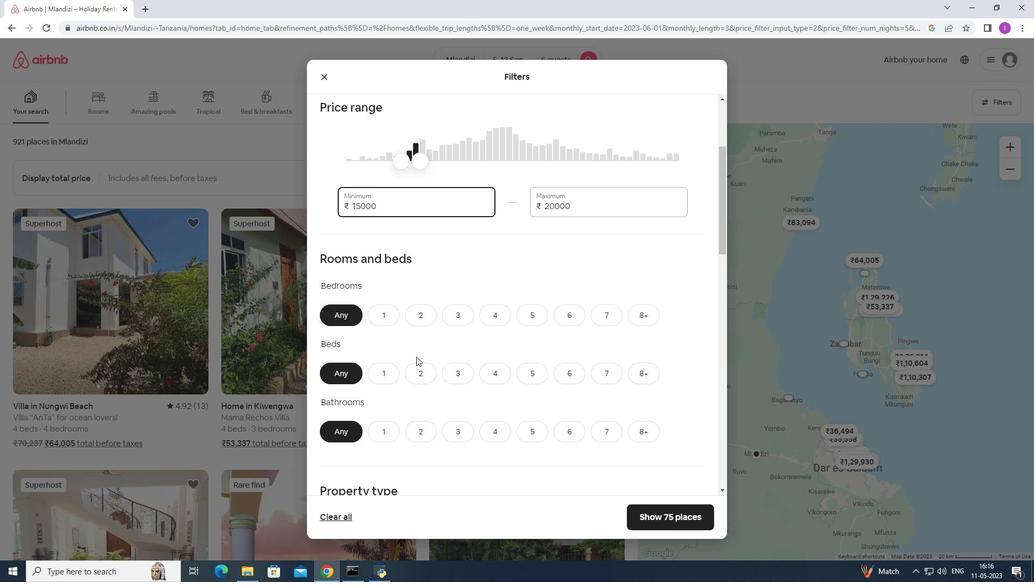 
Action: Mouse scrolled (417, 355) with delta (0, 0)
Screenshot: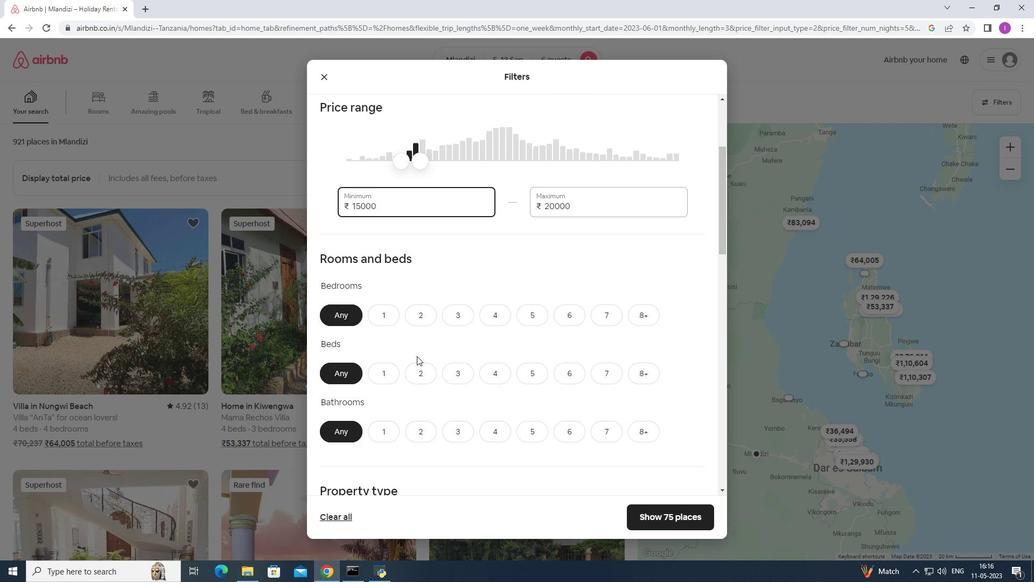 
Action: Mouse moved to (463, 262)
Screenshot: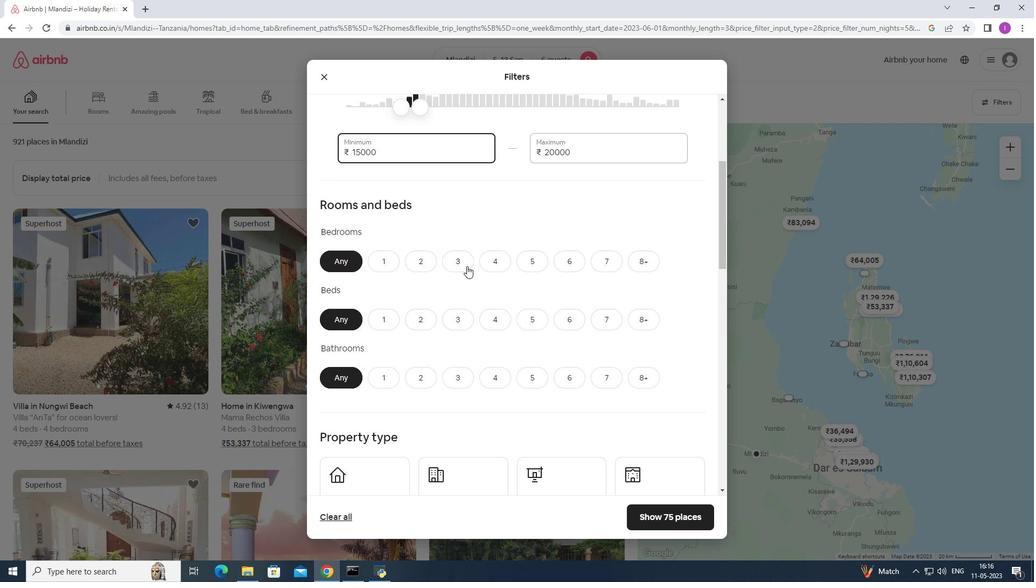 
Action: Mouse pressed left at (463, 262)
Screenshot: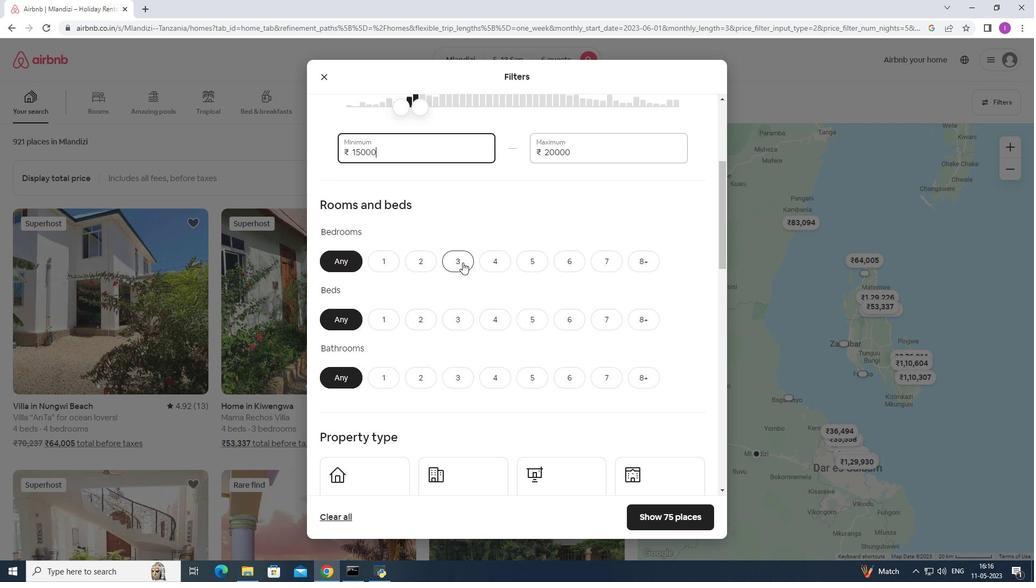 
Action: Mouse moved to (459, 314)
Screenshot: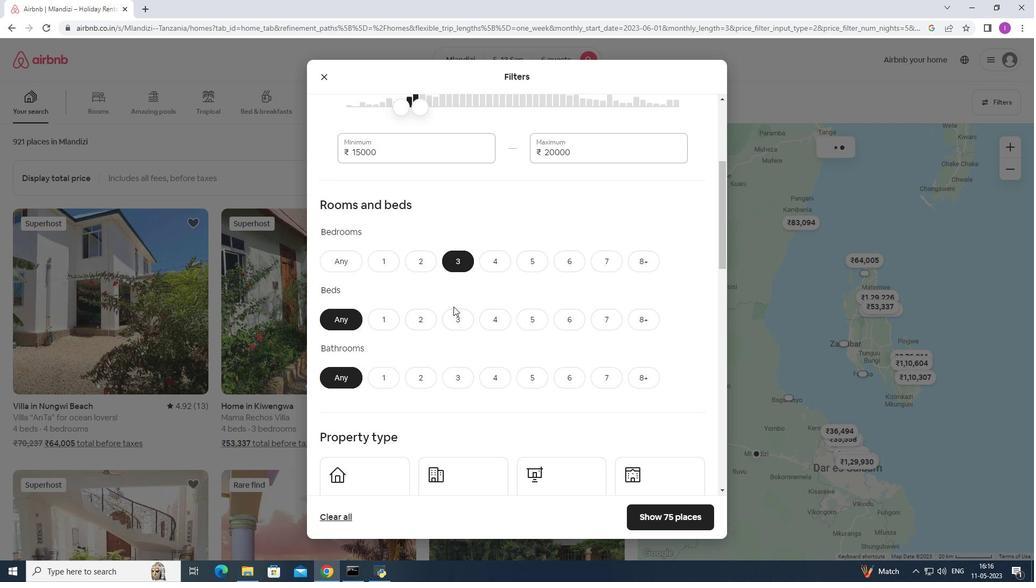 
Action: Mouse pressed left at (459, 314)
Screenshot: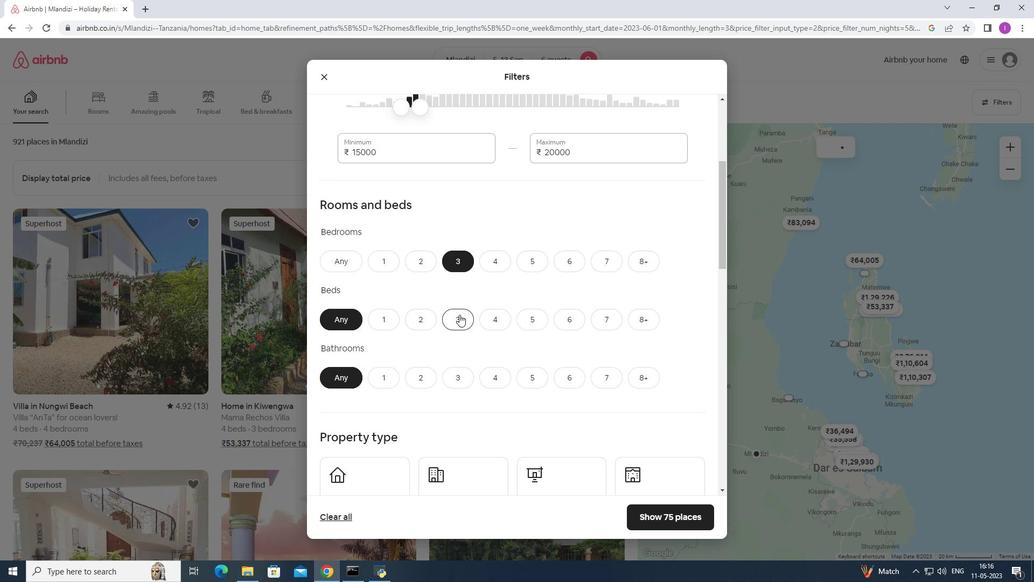 
Action: Mouse moved to (465, 379)
Screenshot: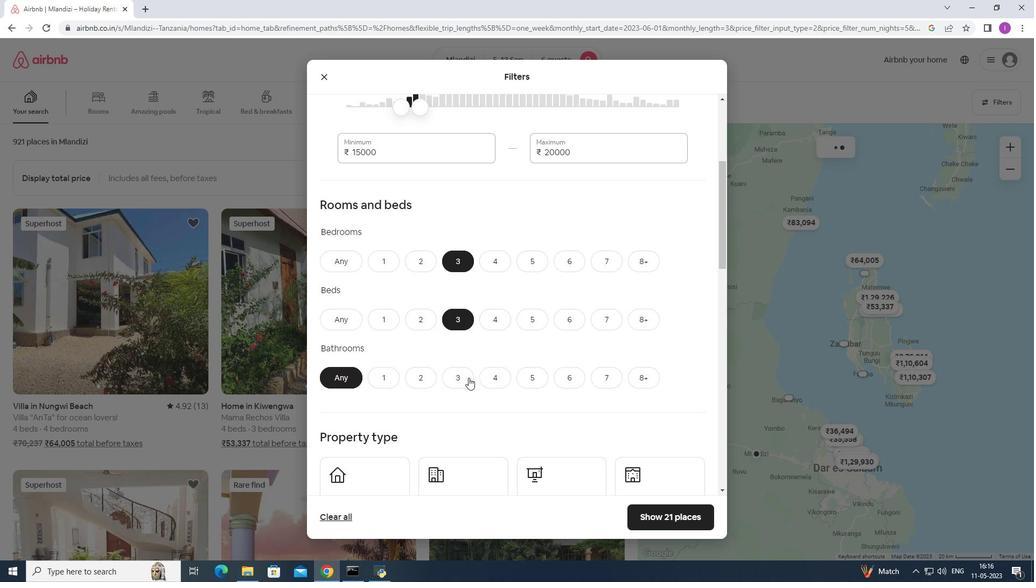 
Action: Mouse pressed left at (465, 379)
Screenshot: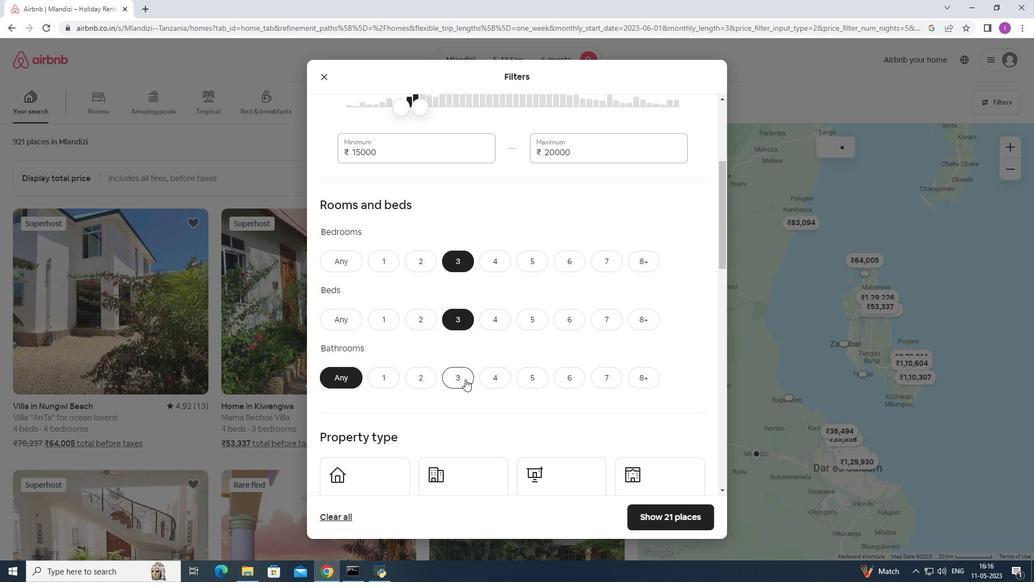 
Action: Mouse moved to (461, 332)
Screenshot: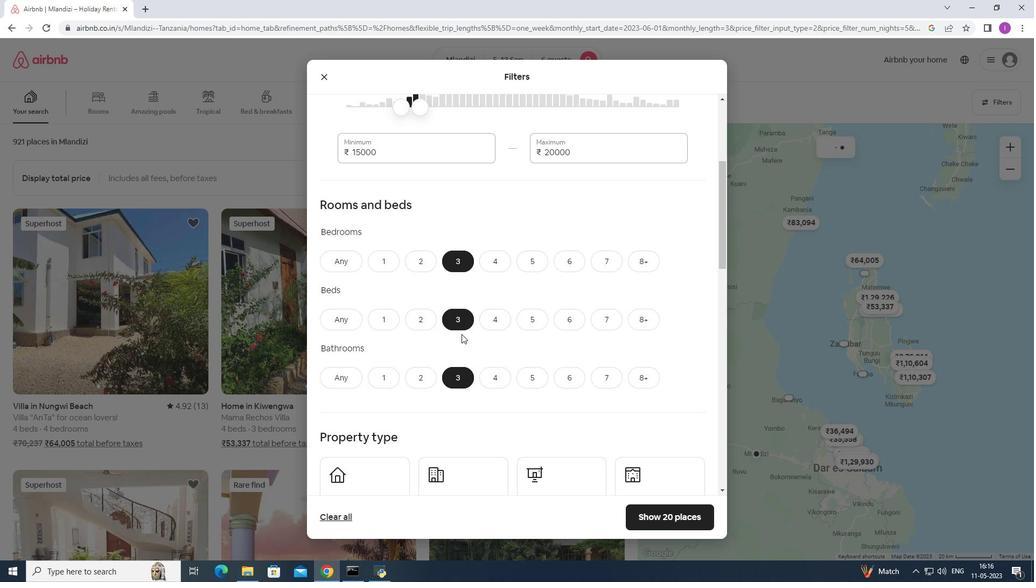 
Action: Mouse scrolled (461, 331) with delta (0, 0)
Screenshot: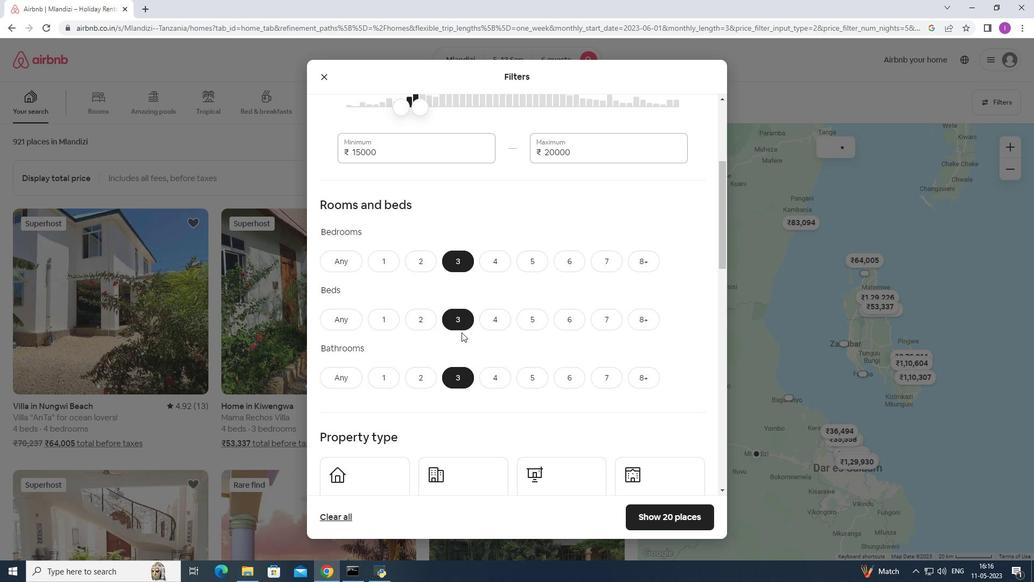 
Action: Mouse scrolled (461, 331) with delta (0, 0)
Screenshot: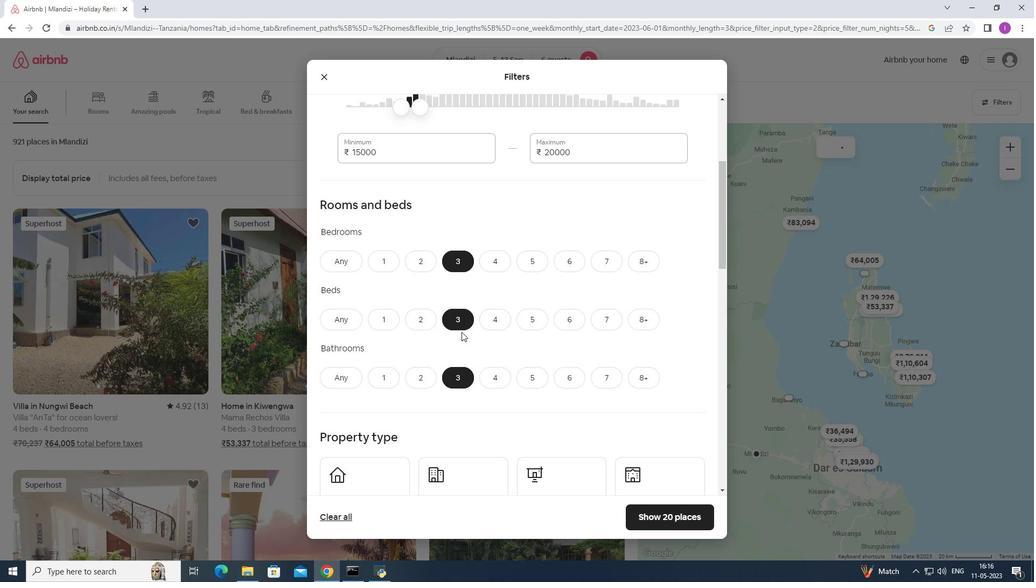 
Action: Mouse scrolled (461, 331) with delta (0, 0)
Screenshot: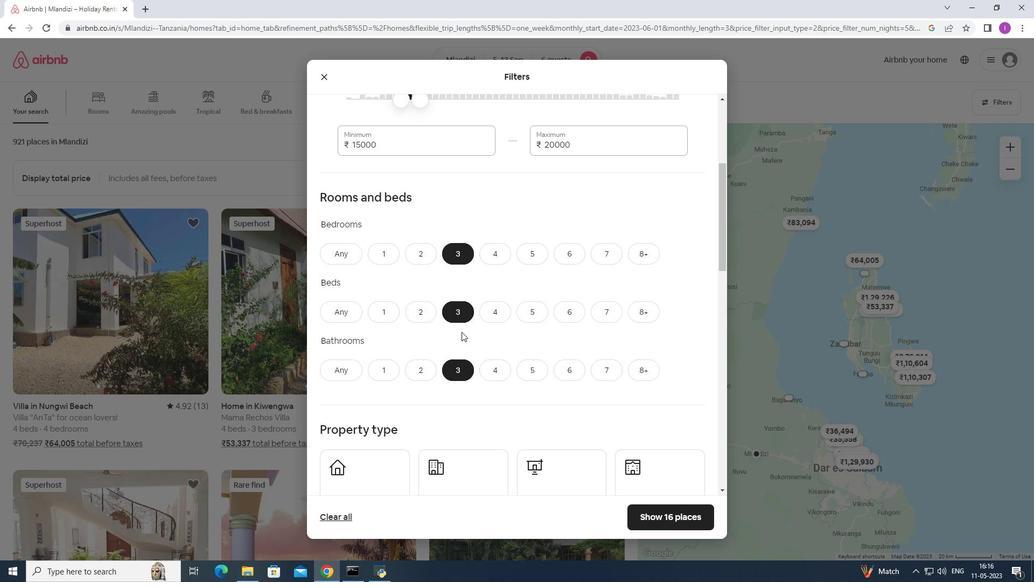 
Action: Mouse moved to (461, 330)
Screenshot: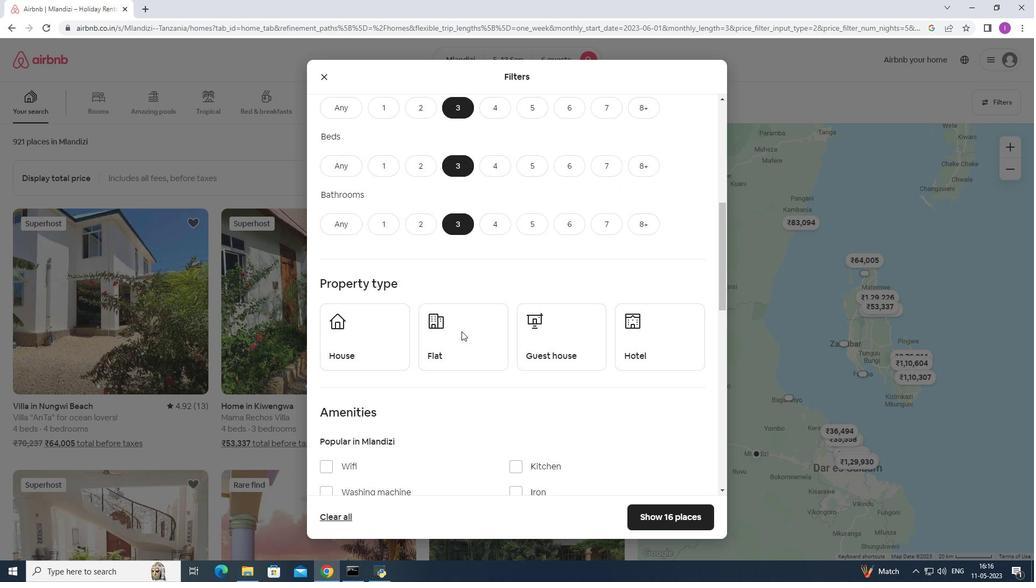 
Action: Mouse scrolled (461, 330) with delta (0, 0)
Screenshot: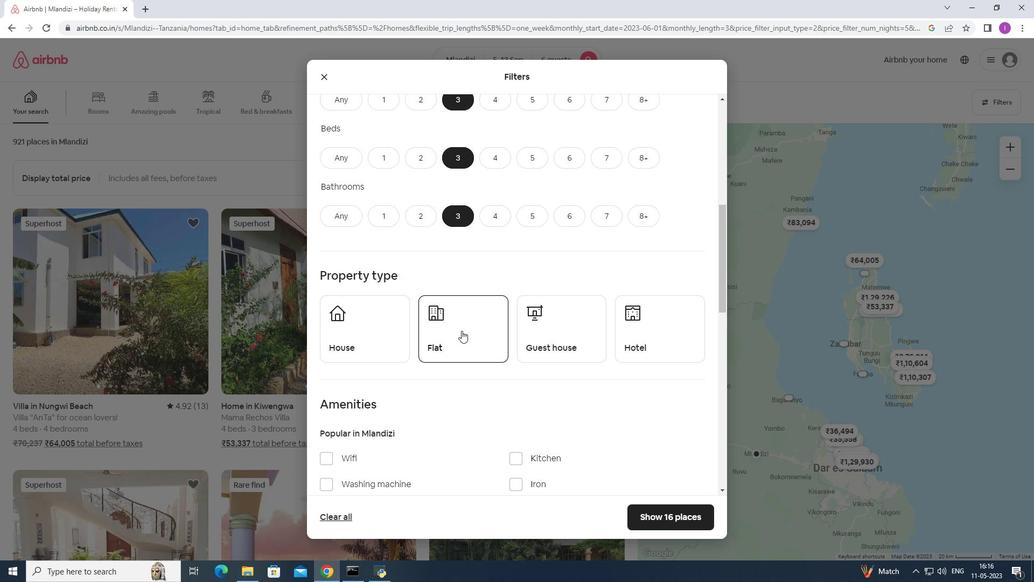 
Action: Mouse moved to (398, 278)
Screenshot: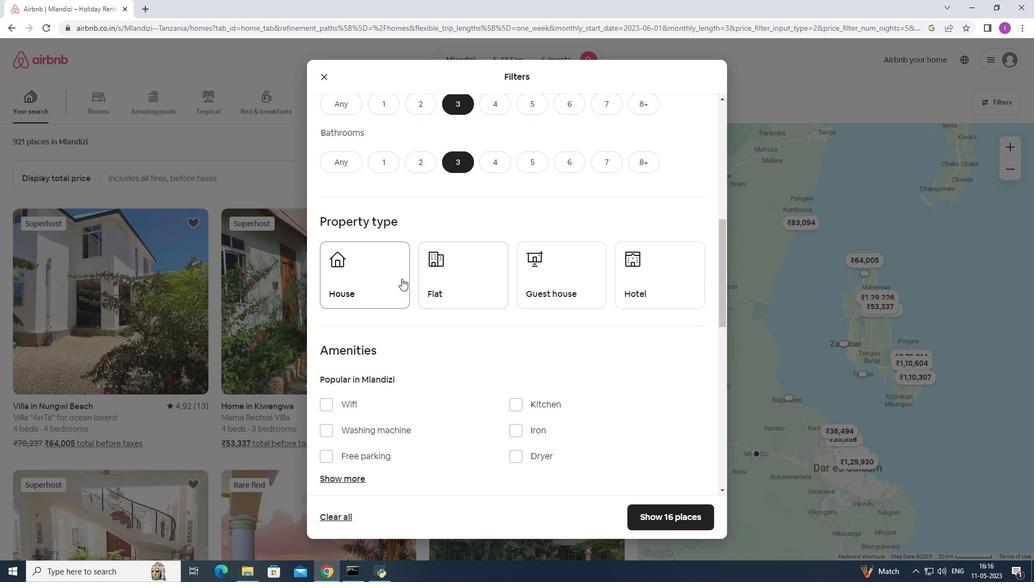 
Action: Mouse pressed left at (398, 278)
Screenshot: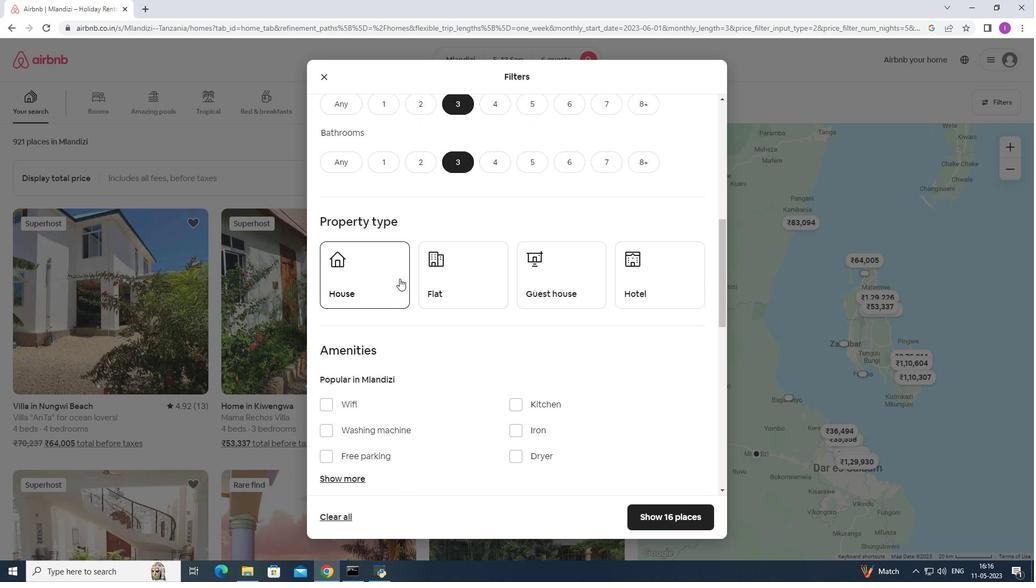 
Action: Mouse moved to (453, 276)
Screenshot: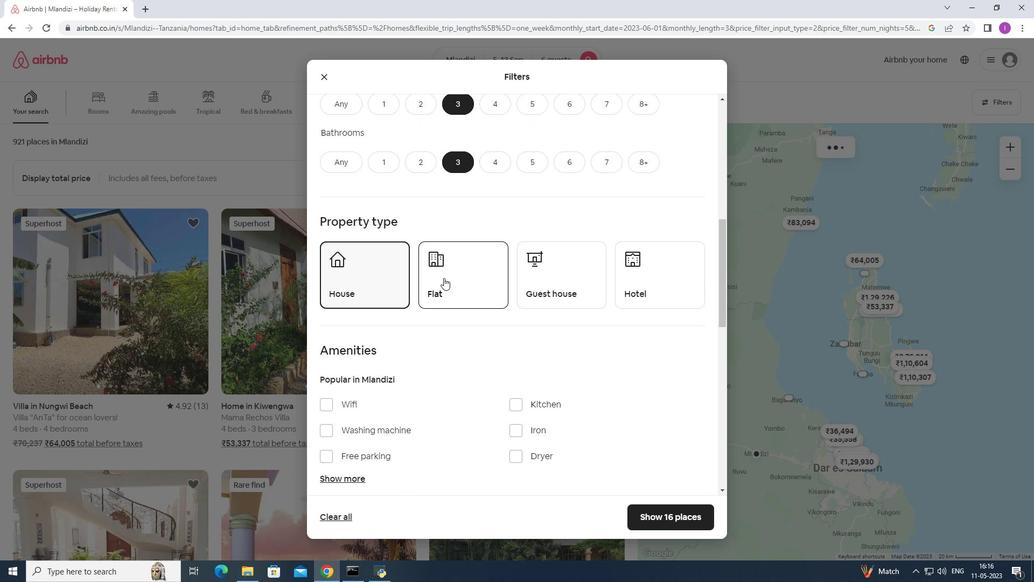 
Action: Mouse pressed left at (453, 276)
Screenshot: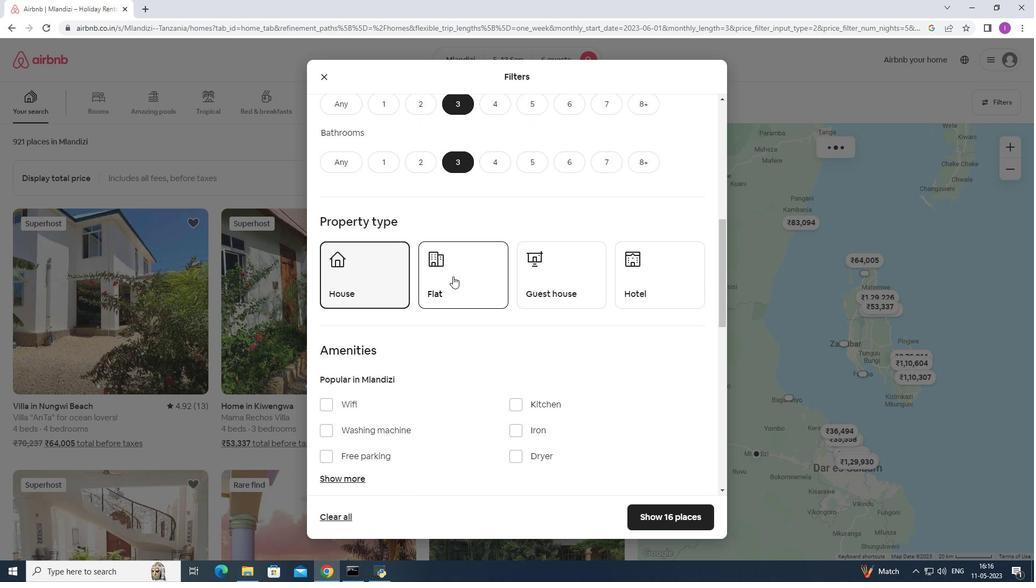 
Action: Mouse moved to (535, 274)
Screenshot: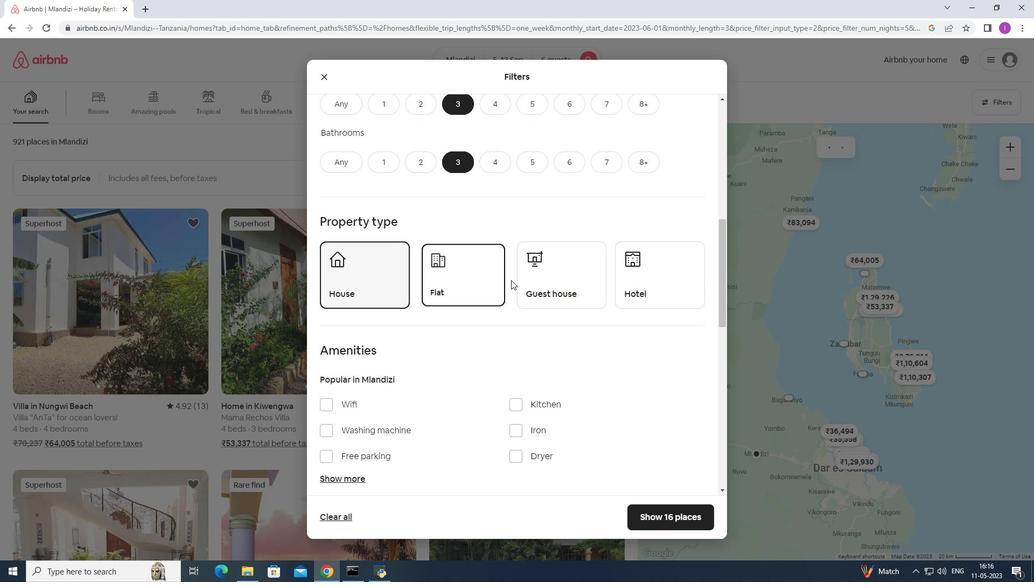 
Action: Mouse pressed left at (535, 274)
Screenshot: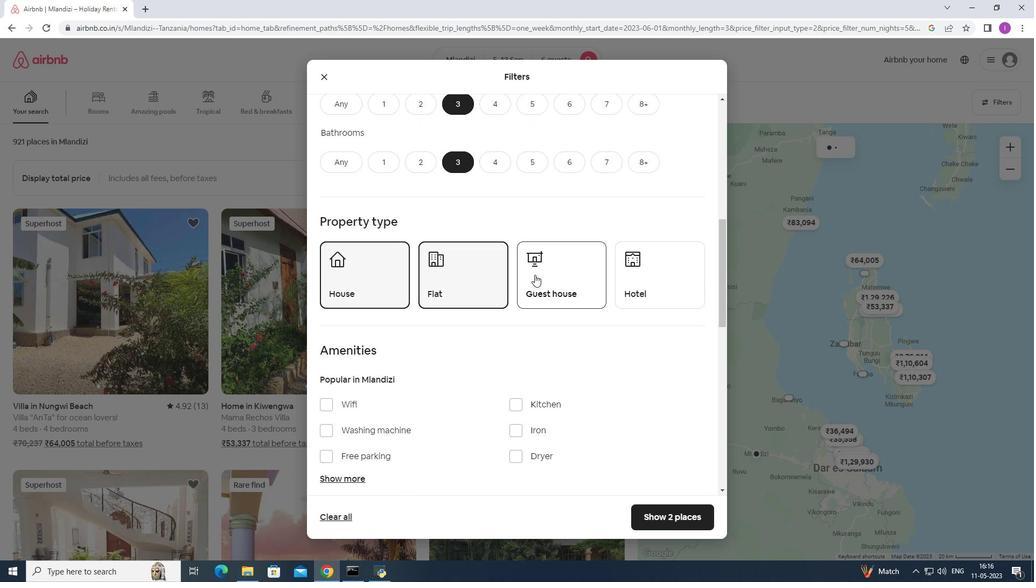 
Action: Mouse moved to (606, 287)
Screenshot: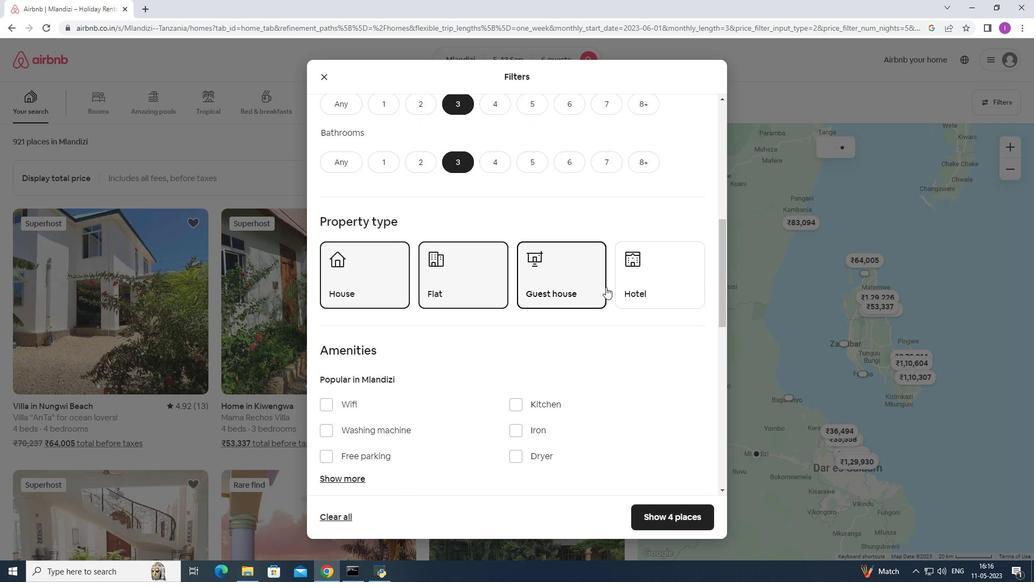 
Action: Mouse scrolled (606, 287) with delta (0, 0)
Screenshot: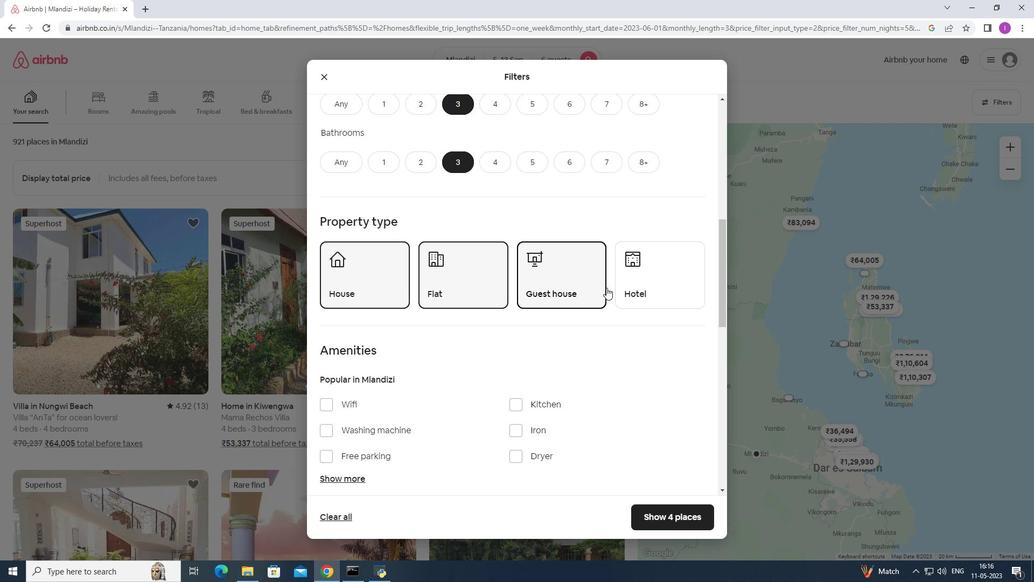 
Action: Mouse moved to (606, 287)
Screenshot: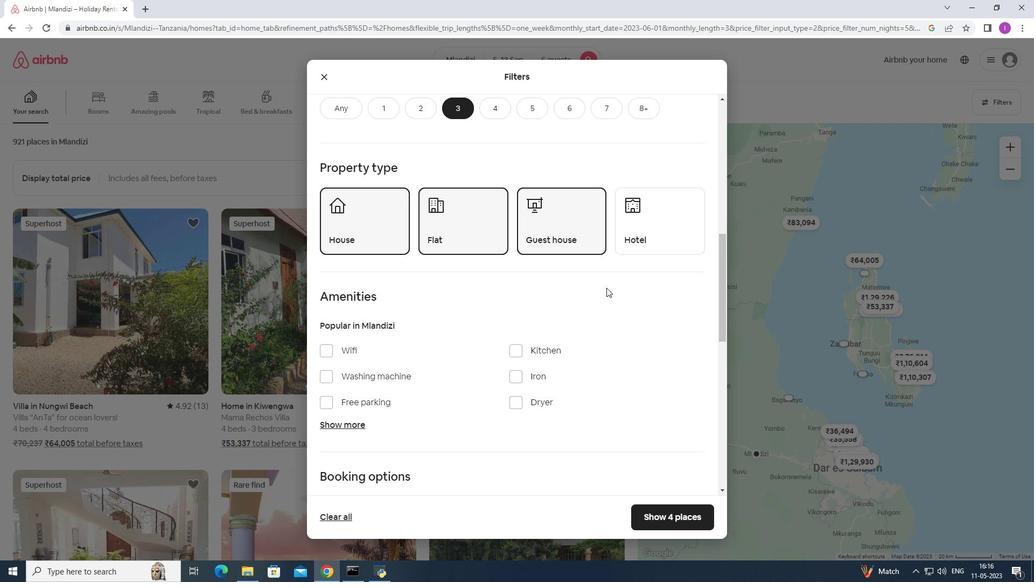 
Action: Mouse scrolled (606, 287) with delta (0, 0)
Screenshot: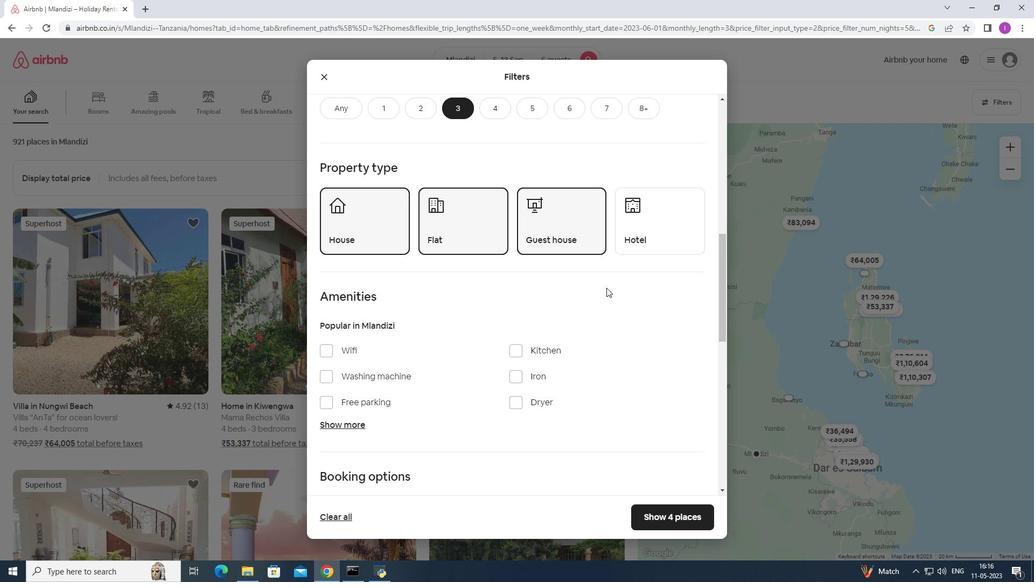 
Action: Mouse moved to (591, 298)
Screenshot: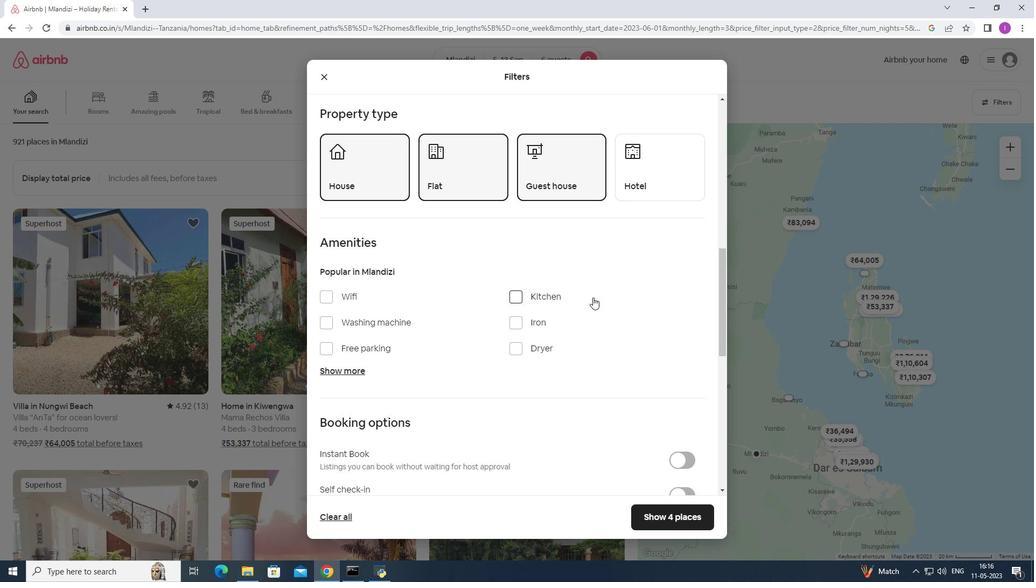 
Action: Mouse scrolled (591, 298) with delta (0, 0)
Screenshot: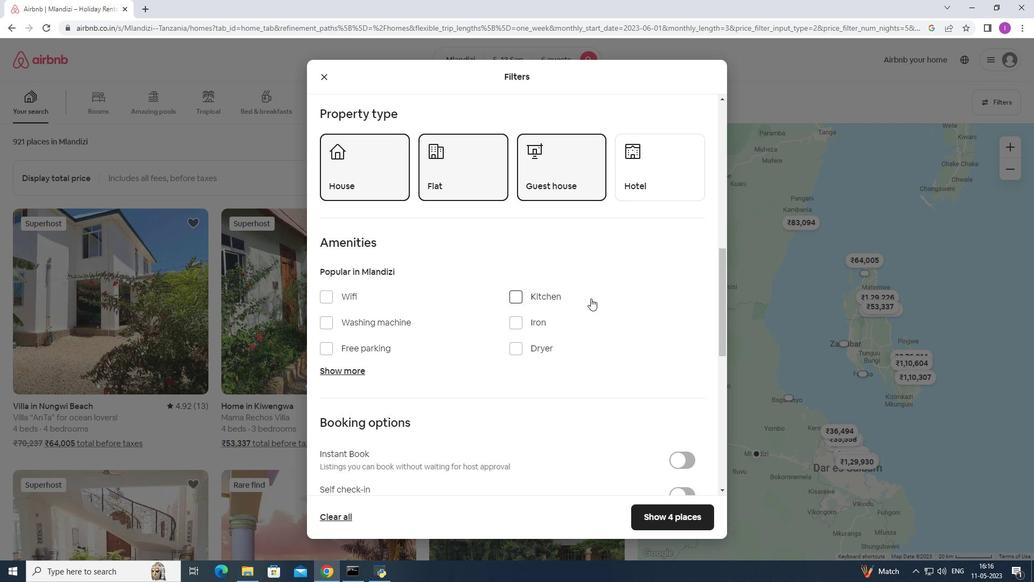 
Action: Mouse scrolled (591, 298) with delta (0, 0)
Screenshot: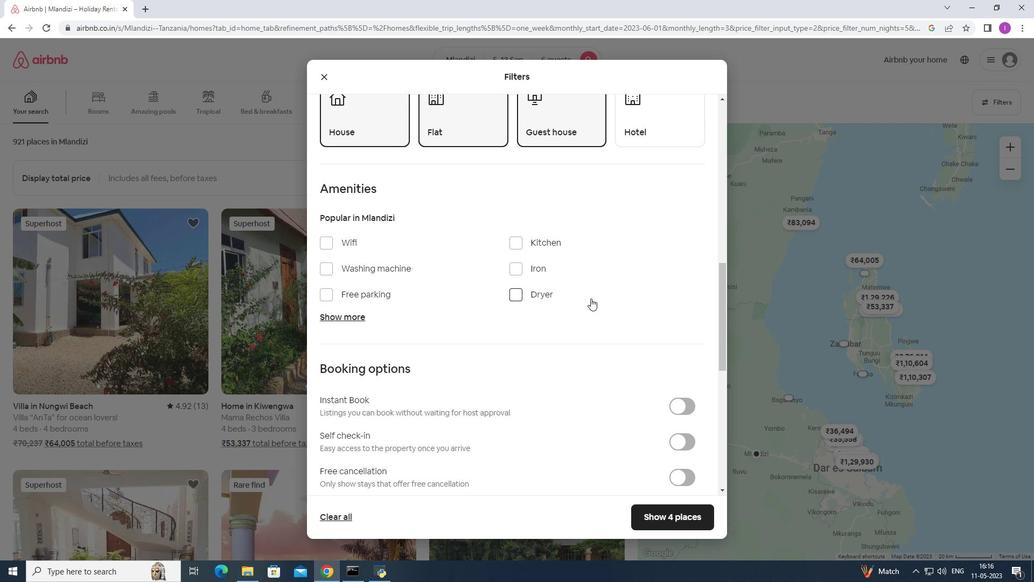 
Action: Mouse scrolled (591, 298) with delta (0, 0)
Screenshot: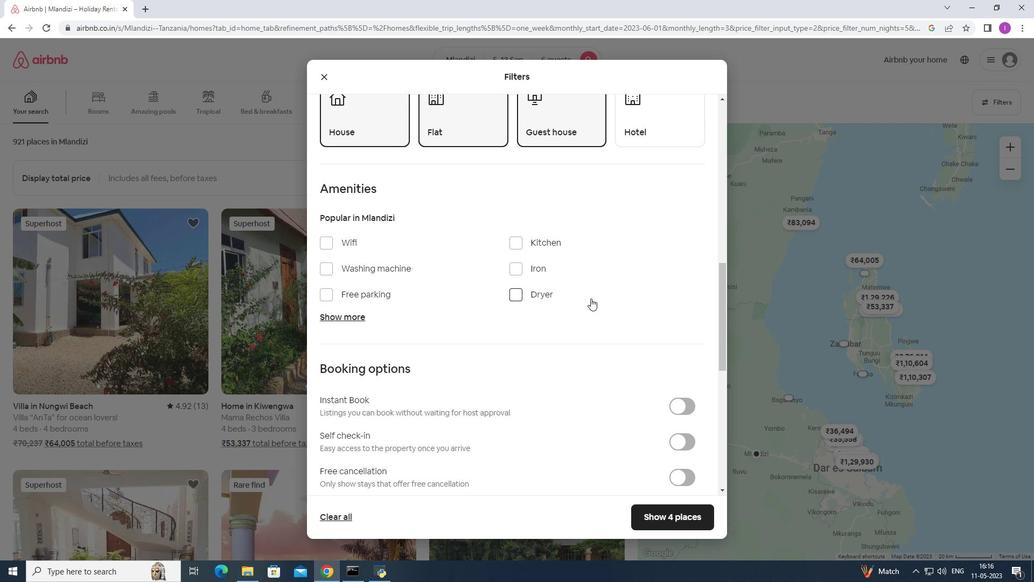 
Action: Mouse scrolled (591, 298) with delta (0, 0)
Screenshot: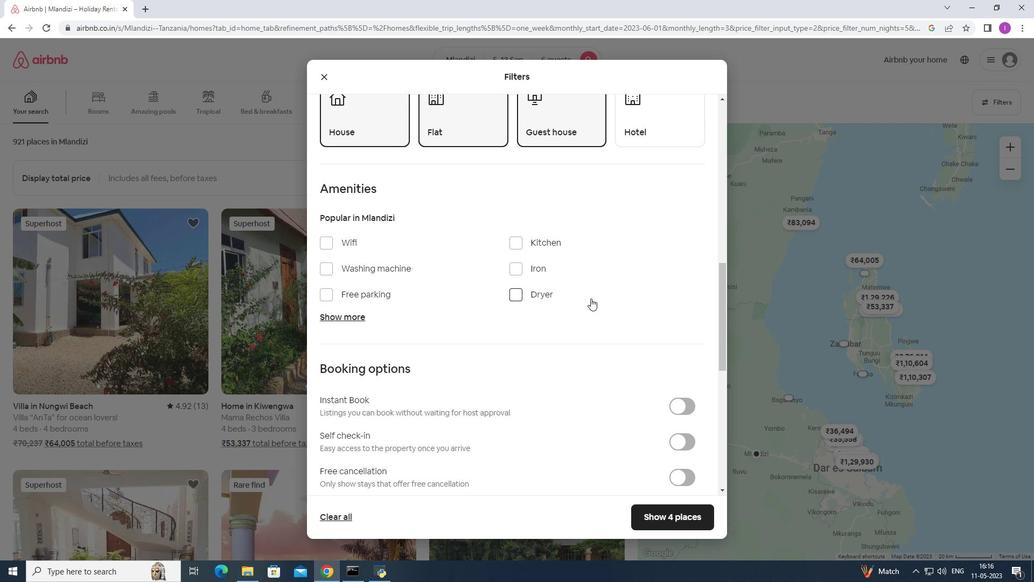 
Action: Mouse moved to (687, 277)
Screenshot: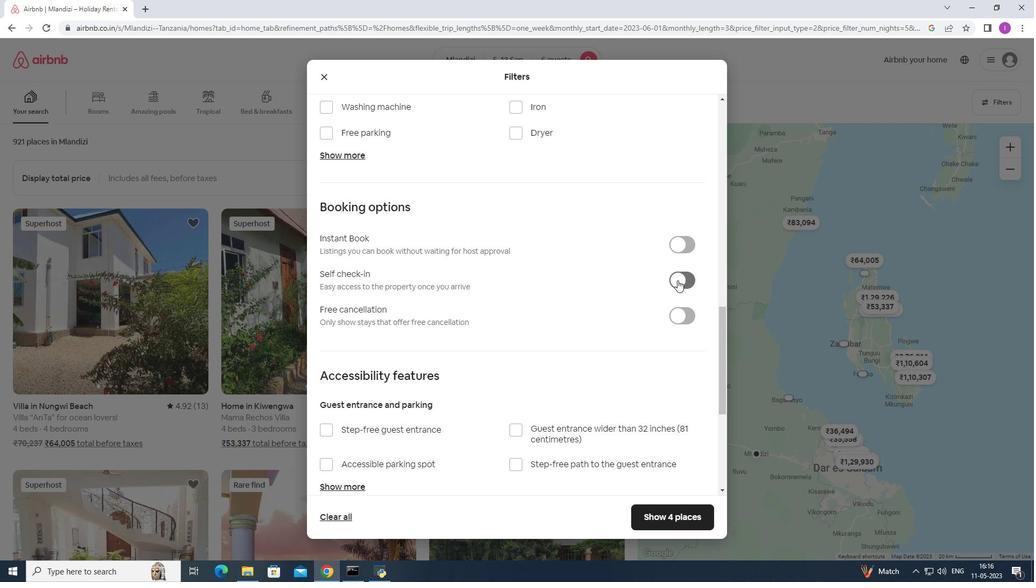 
Action: Mouse pressed left at (687, 277)
Screenshot: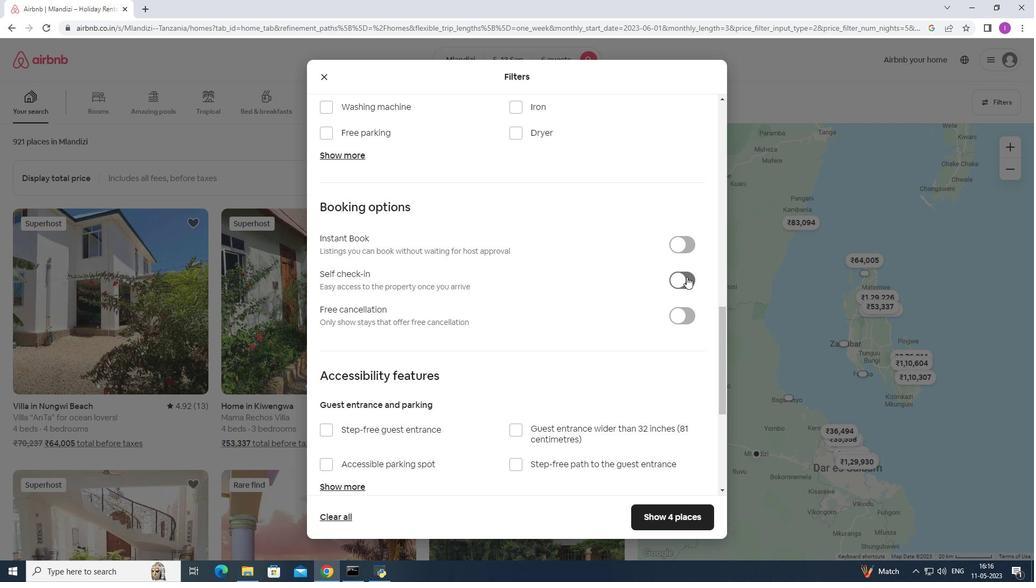
Action: Mouse moved to (525, 339)
Screenshot: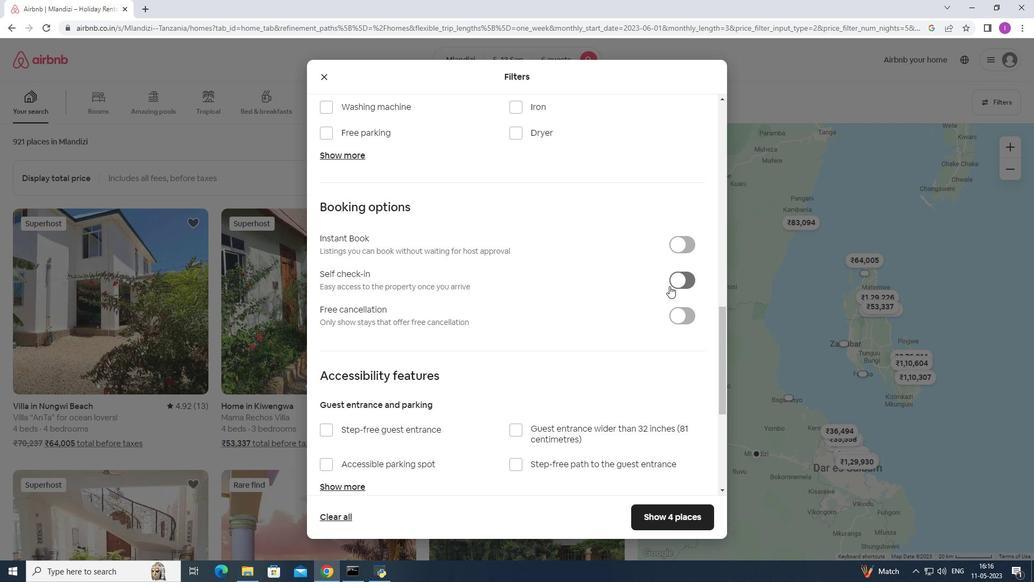 
Action: Mouse scrolled (525, 338) with delta (0, 0)
Screenshot: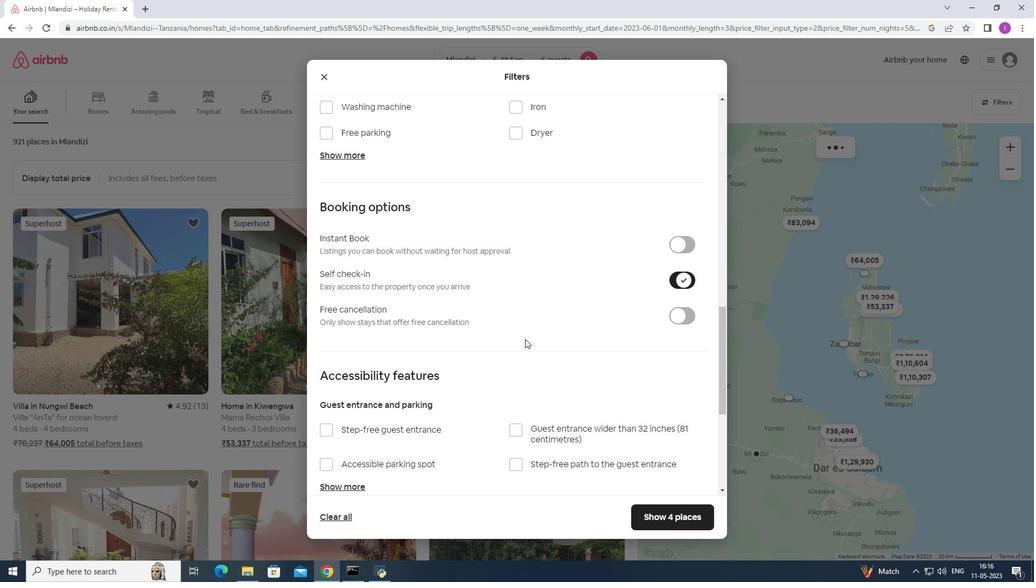 
Action: Mouse scrolled (525, 338) with delta (0, 0)
Screenshot: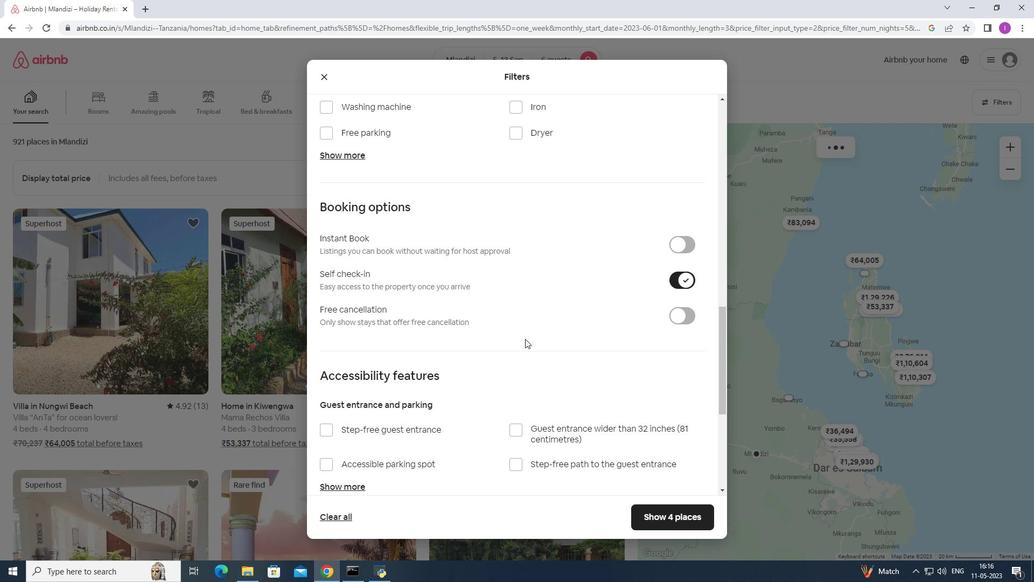 
Action: Mouse scrolled (525, 338) with delta (0, 0)
Screenshot: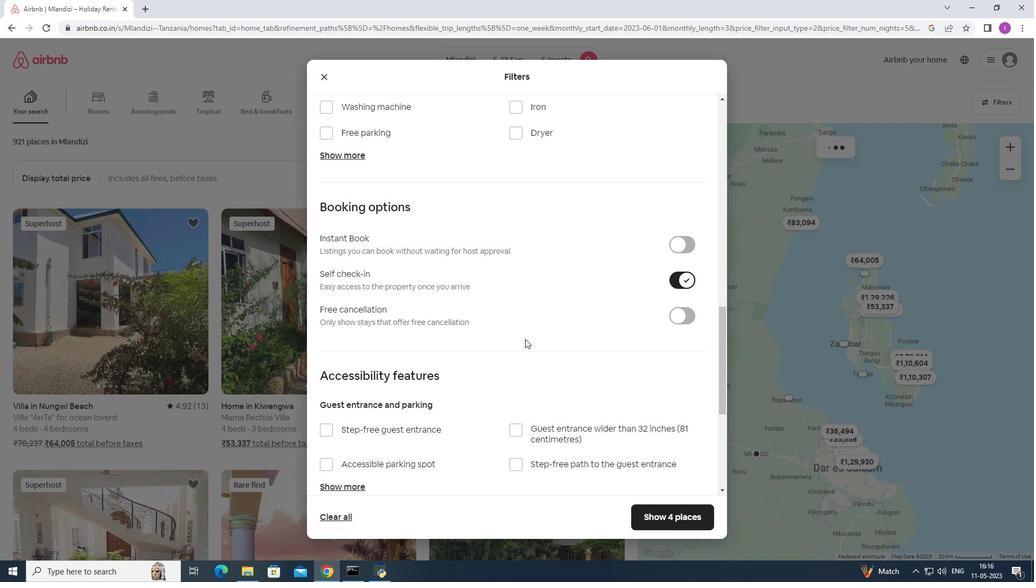 
Action: Mouse scrolled (525, 338) with delta (0, 0)
Screenshot: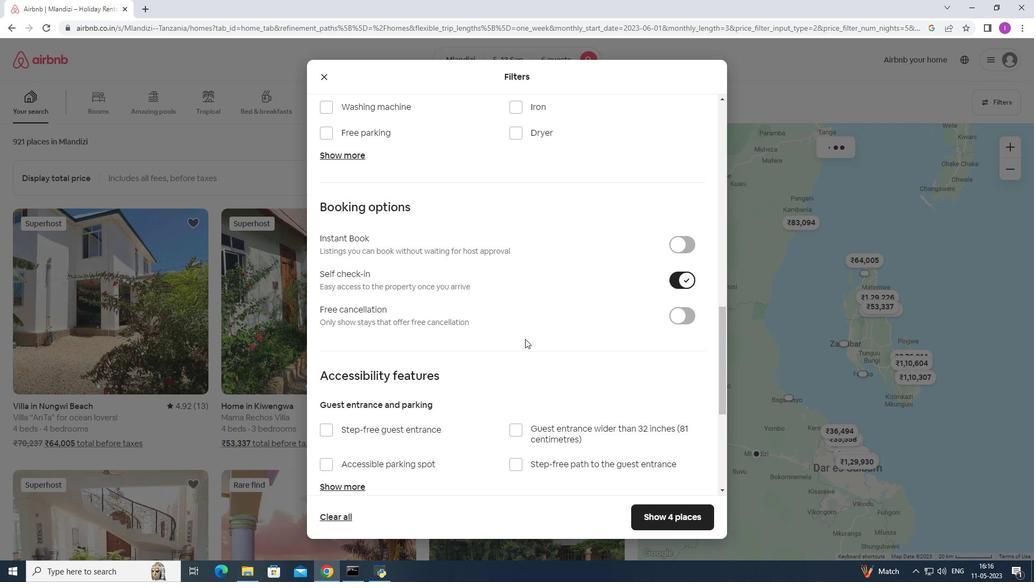 
Action: Mouse moved to (527, 338)
Screenshot: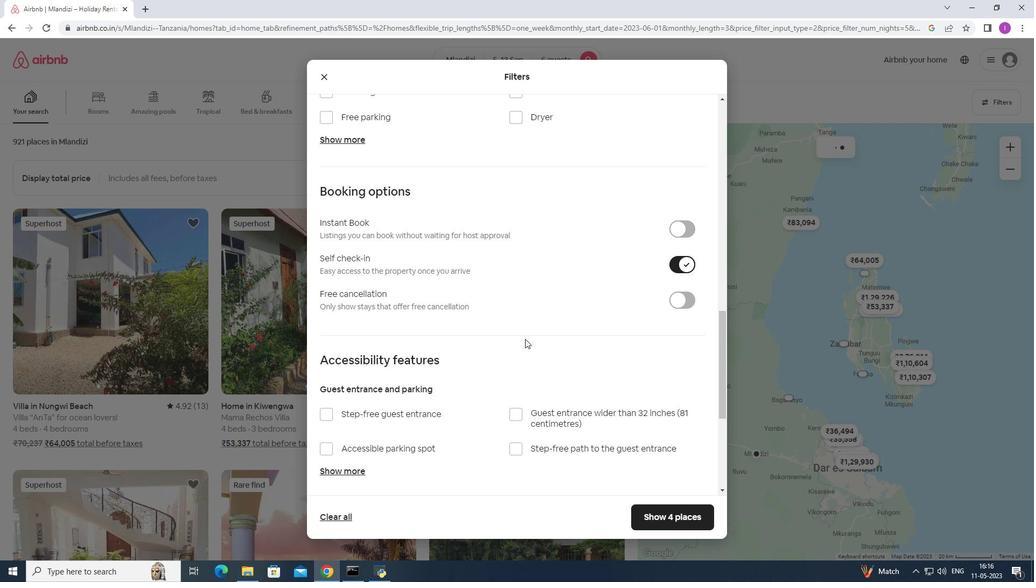 
Action: Mouse scrolled (527, 337) with delta (0, 0)
Screenshot: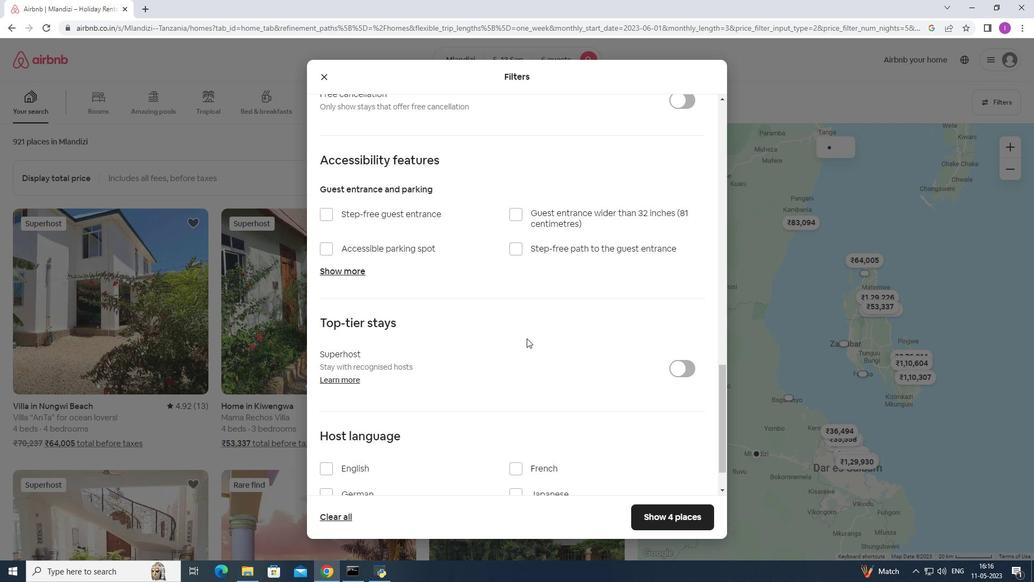 
Action: Mouse scrolled (527, 337) with delta (0, 0)
Screenshot: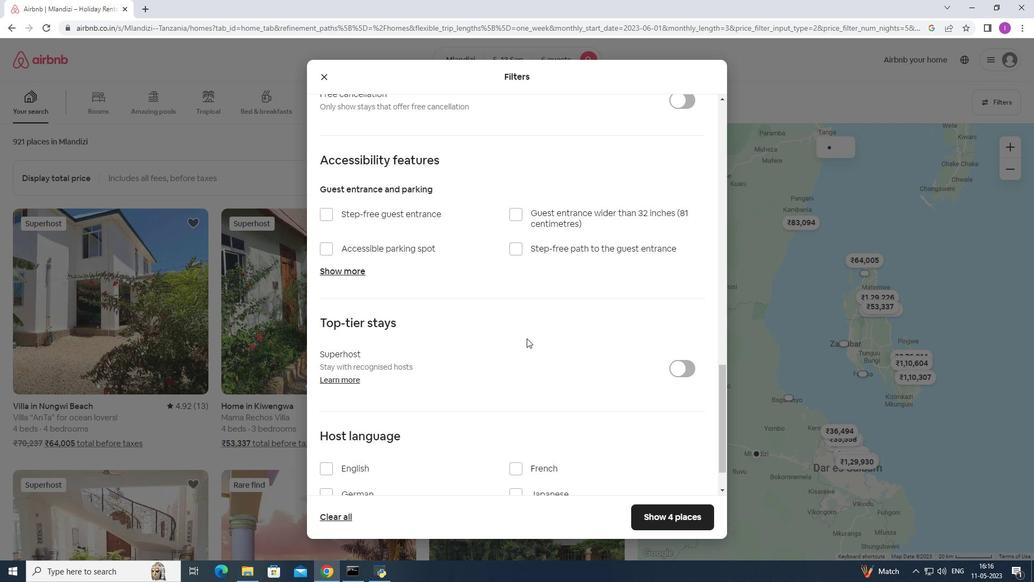 
Action: Mouse scrolled (527, 337) with delta (0, 0)
Screenshot: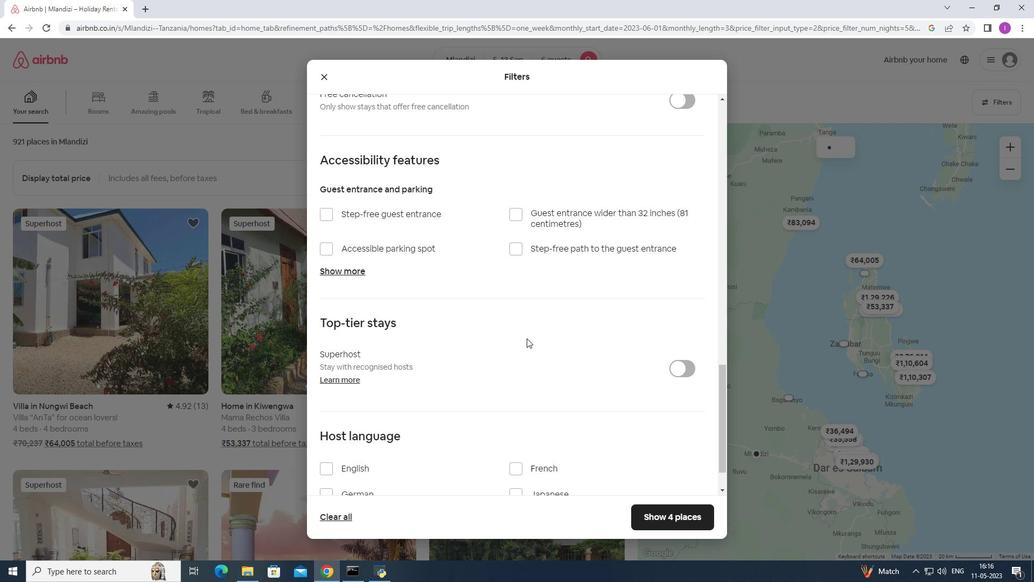 
Action: Mouse scrolled (527, 337) with delta (0, 0)
Screenshot: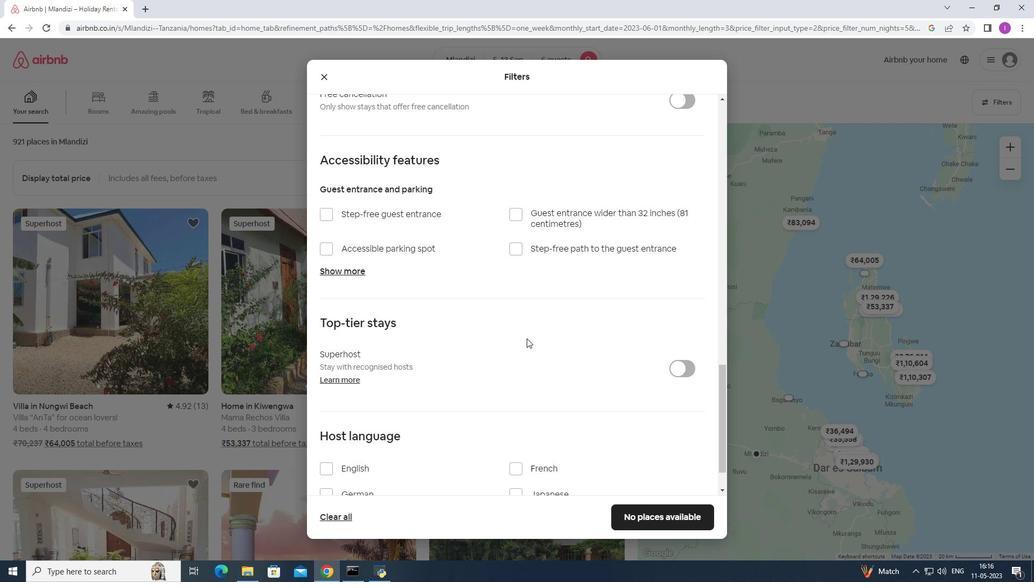 
Action: Mouse scrolled (527, 337) with delta (0, 0)
Screenshot: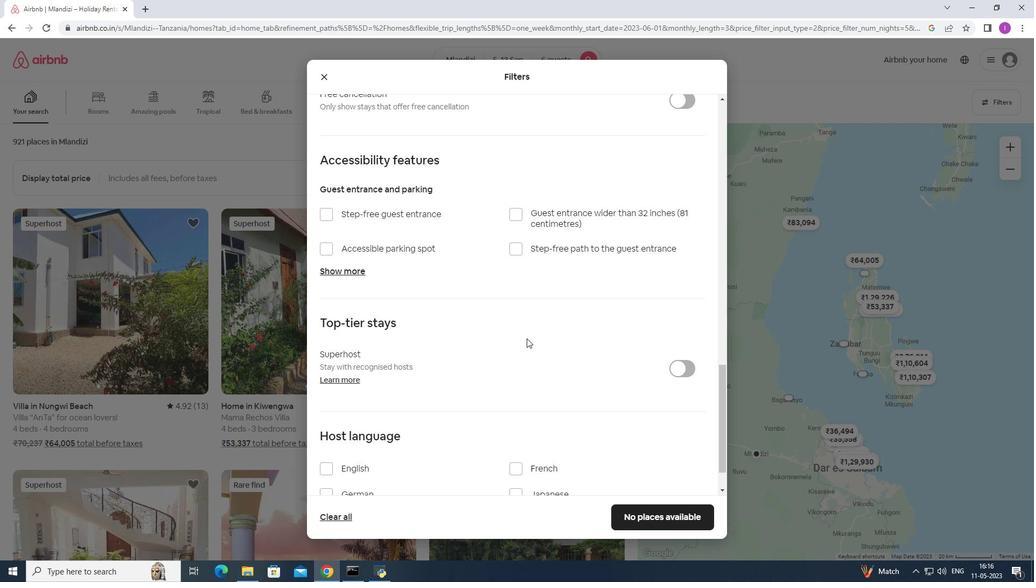 
Action: Mouse moved to (323, 420)
Screenshot: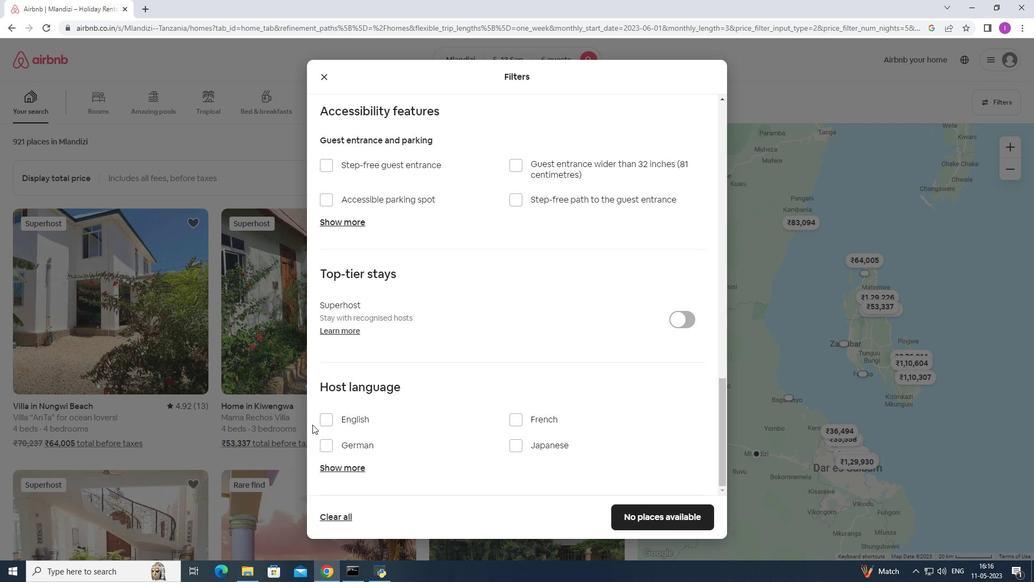 
Action: Mouse pressed left at (323, 420)
Screenshot: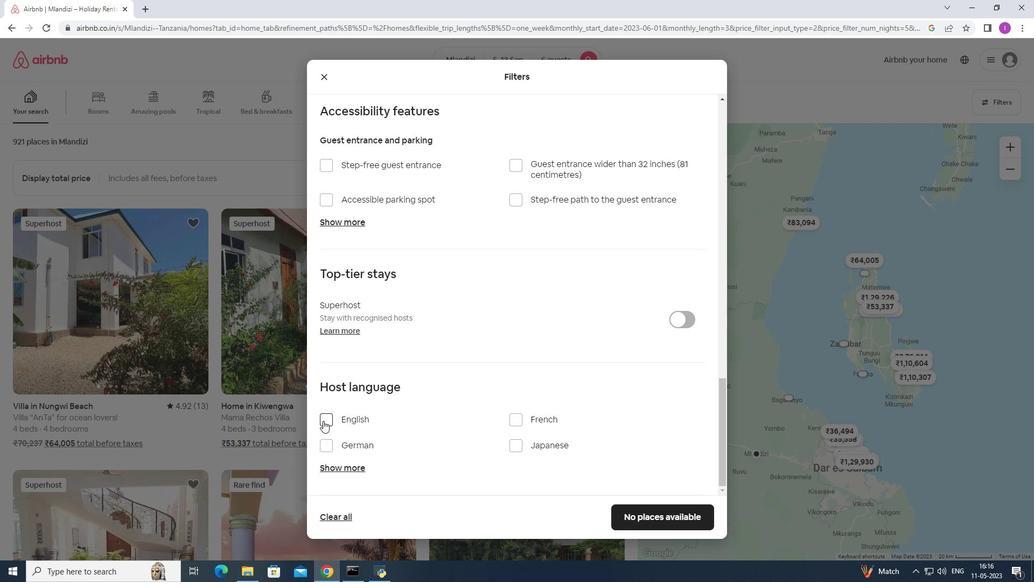 
Action: Mouse moved to (500, 418)
Screenshot: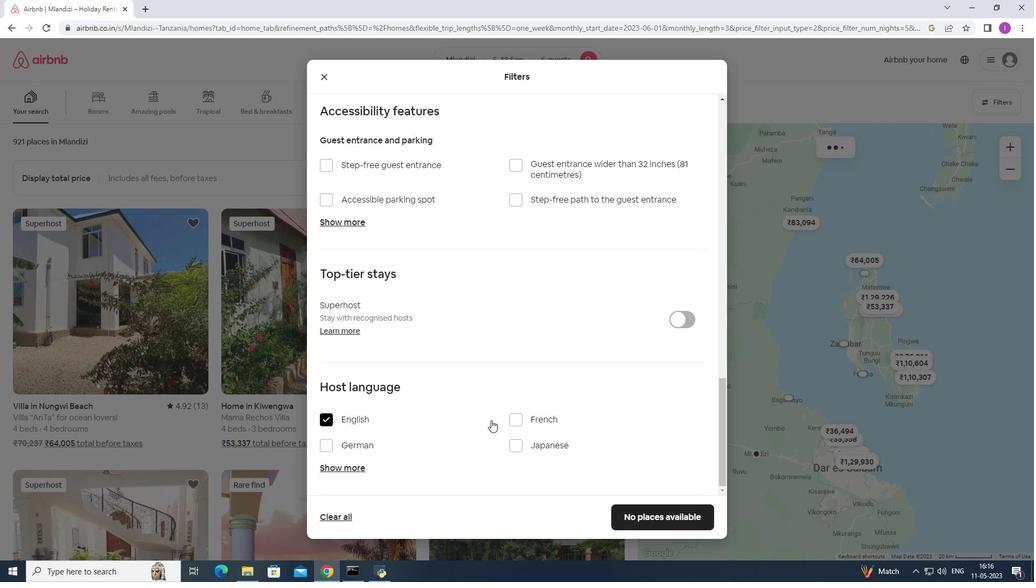 
Action: Mouse scrolled (500, 417) with delta (0, 0)
Screenshot: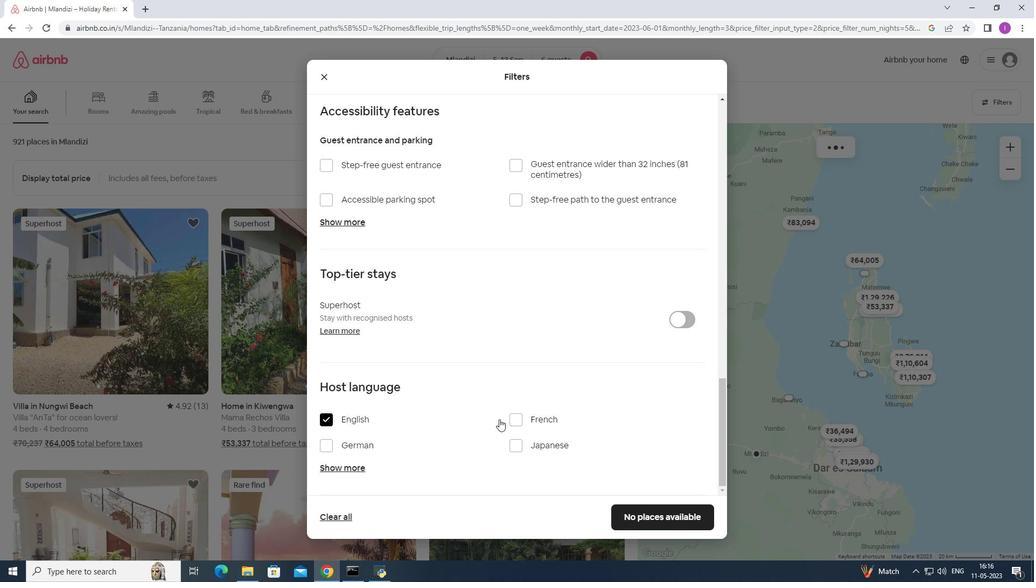 
Action: Mouse scrolled (500, 417) with delta (0, 0)
Screenshot: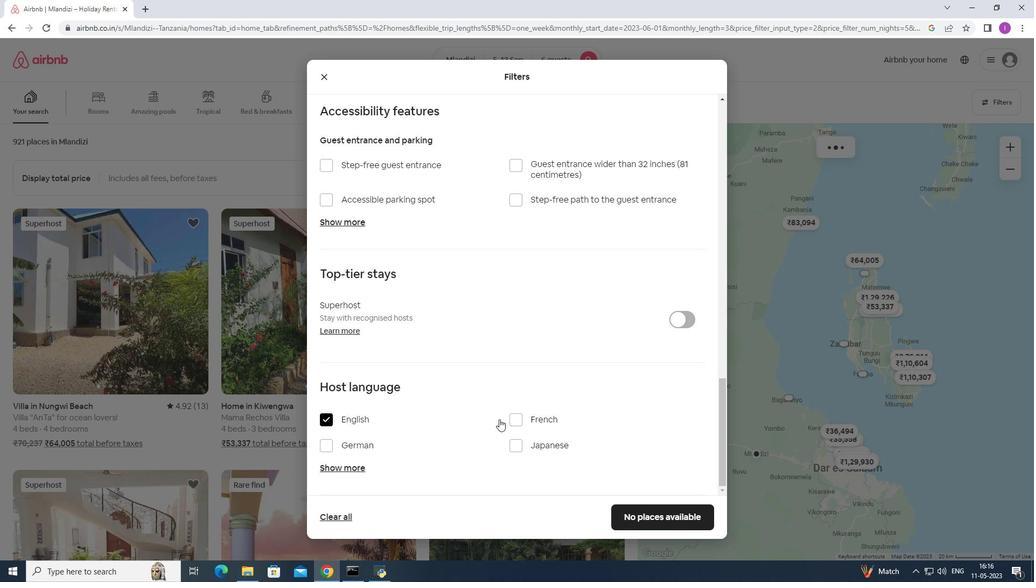 
Action: Mouse scrolled (500, 417) with delta (0, 0)
Screenshot: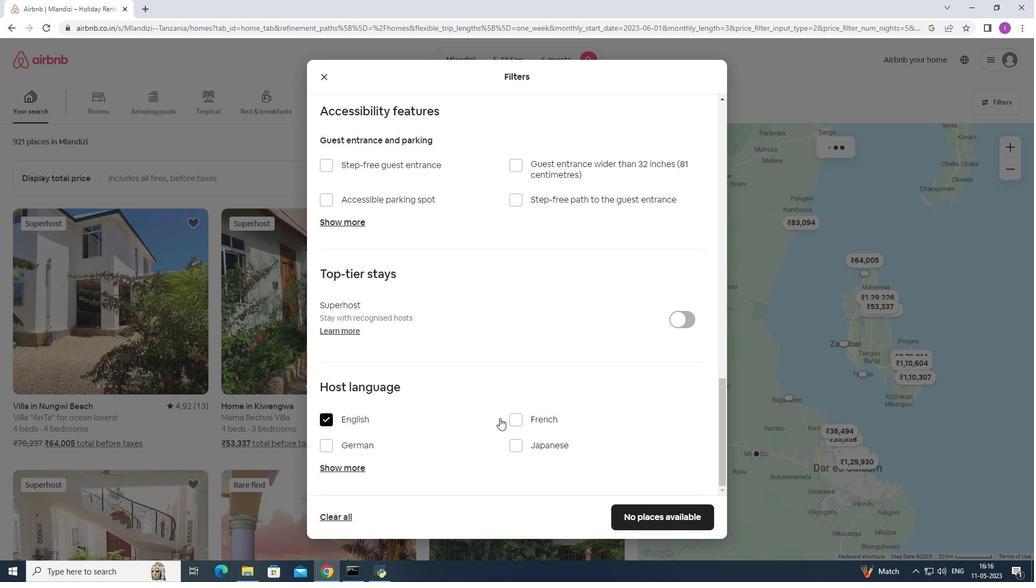 
Action: Mouse scrolled (500, 417) with delta (0, 0)
Screenshot: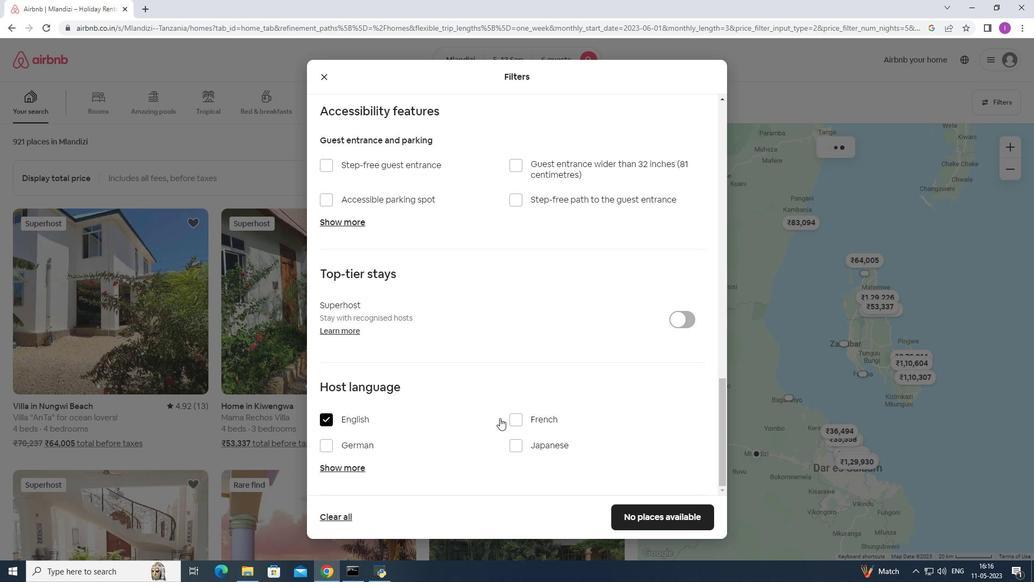 
Action: Mouse scrolled (500, 417) with delta (0, 0)
Screenshot: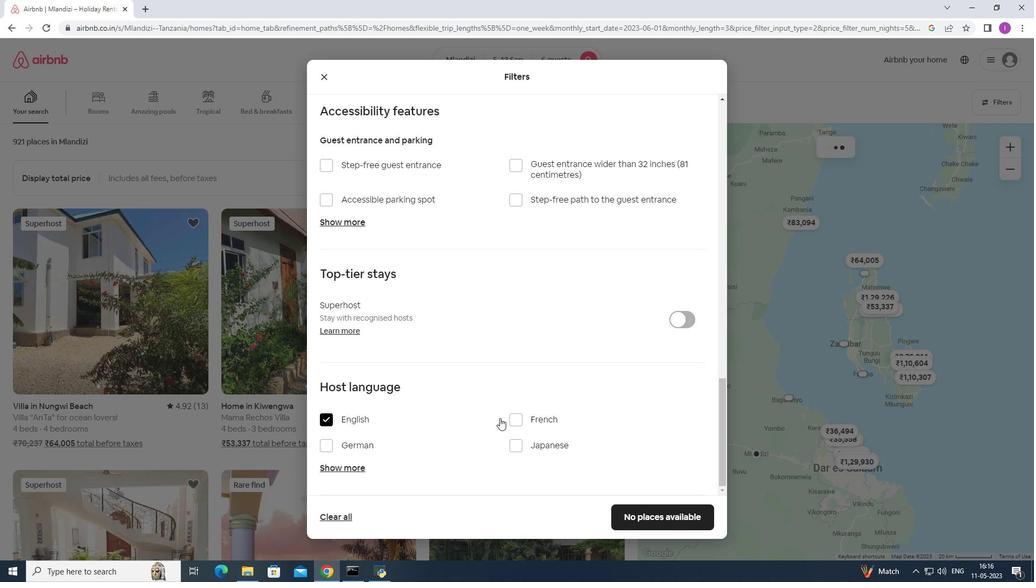
Action: Mouse scrolled (500, 417) with delta (0, 0)
Screenshot: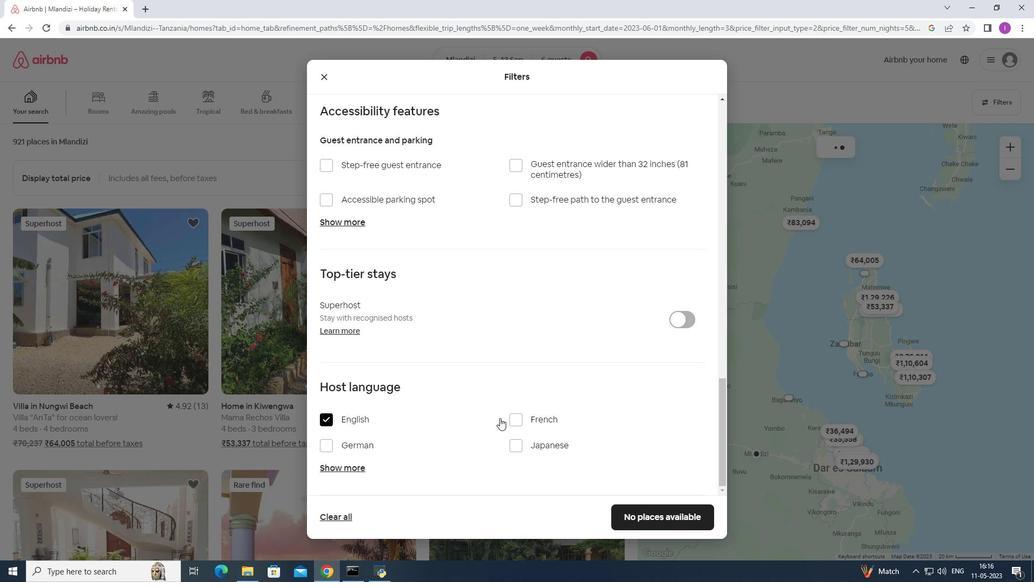 
Action: Mouse moved to (642, 514)
Screenshot: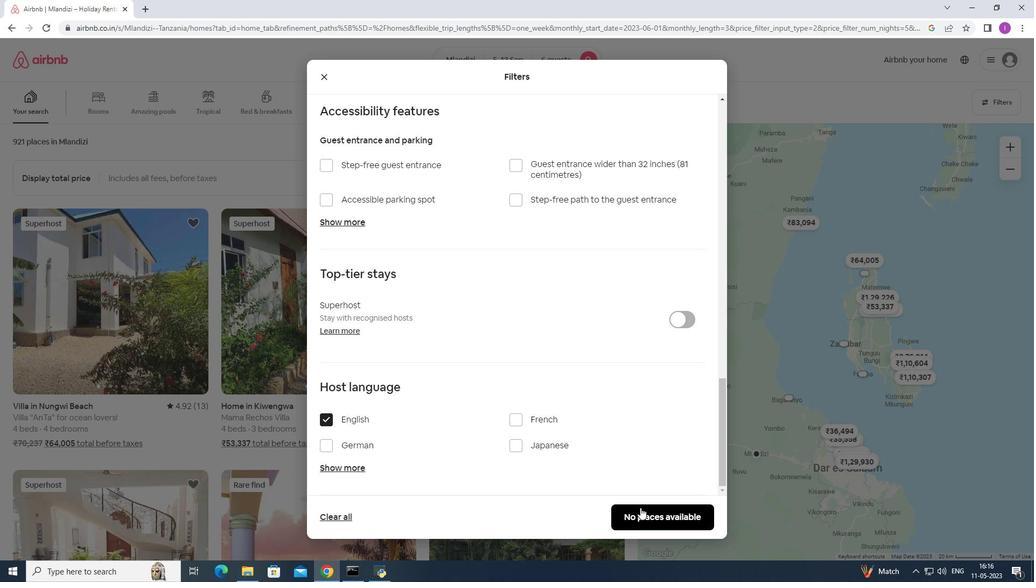 
Action: Mouse pressed left at (642, 514)
Screenshot: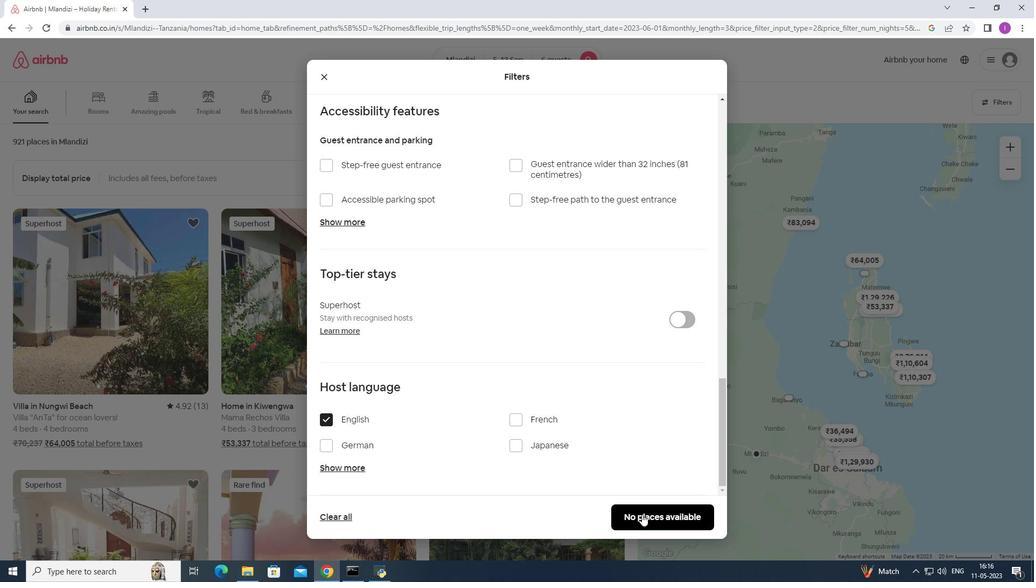 
Action: Mouse moved to (423, 415)
Screenshot: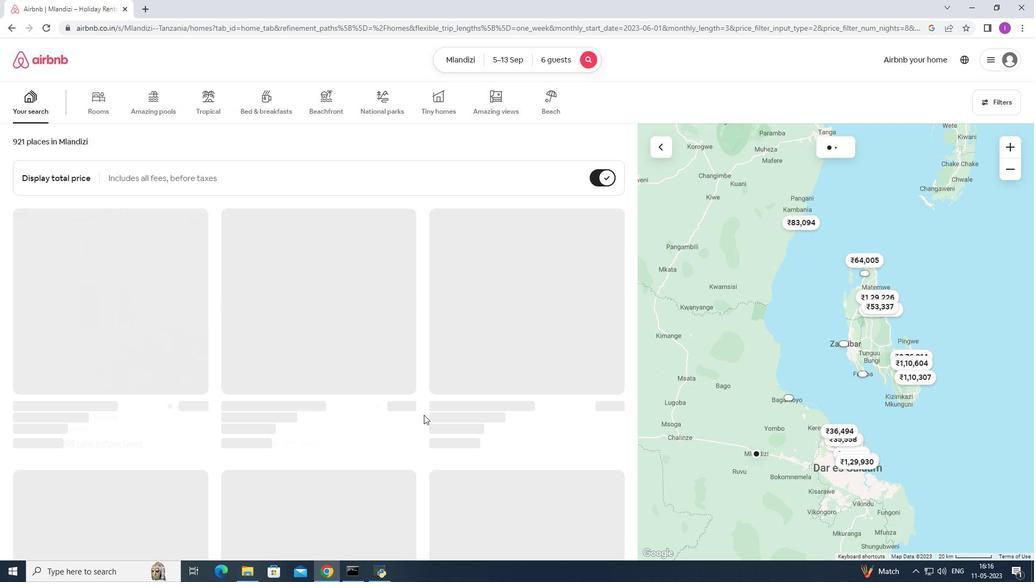 
